 Task: Search one way flight ticket for 3 adults in first from Richmond: Richmond International Airport (byrd Field) to Rockford: Chicago Rockford International Airport(was Northwest Chicagoland Regional Airport At Rockford) on 5-1-2023. Choice of flights is Southwest. Number of bags: 1 carry on bag. Price is upto 100000. Outbound departure time preference is 12:30.
Action: Mouse moved to (217, 346)
Screenshot: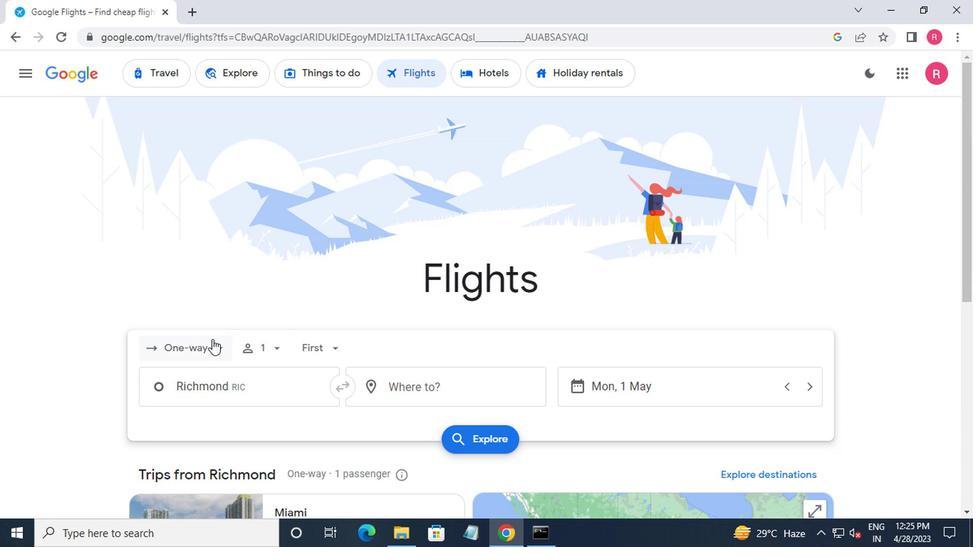 
Action: Mouse pressed left at (217, 346)
Screenshot: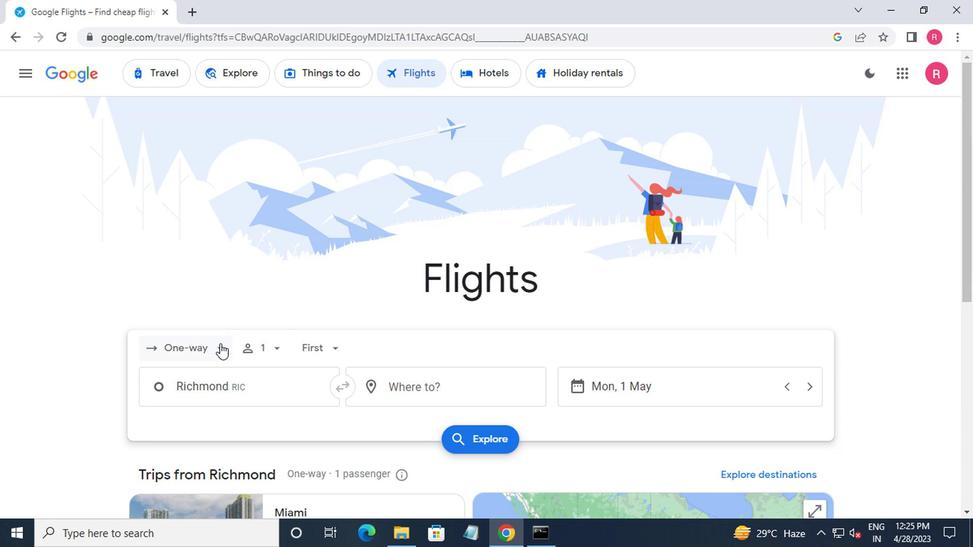 
Action: Mouse moved to (204, 414)
Screenshot: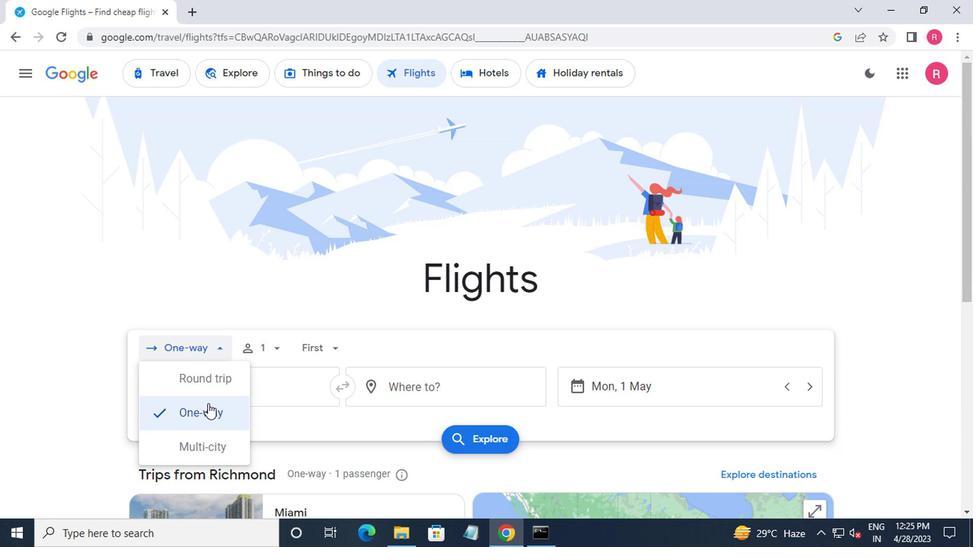 
Action: Mouse pressed left at (204, 414)
Screenshot: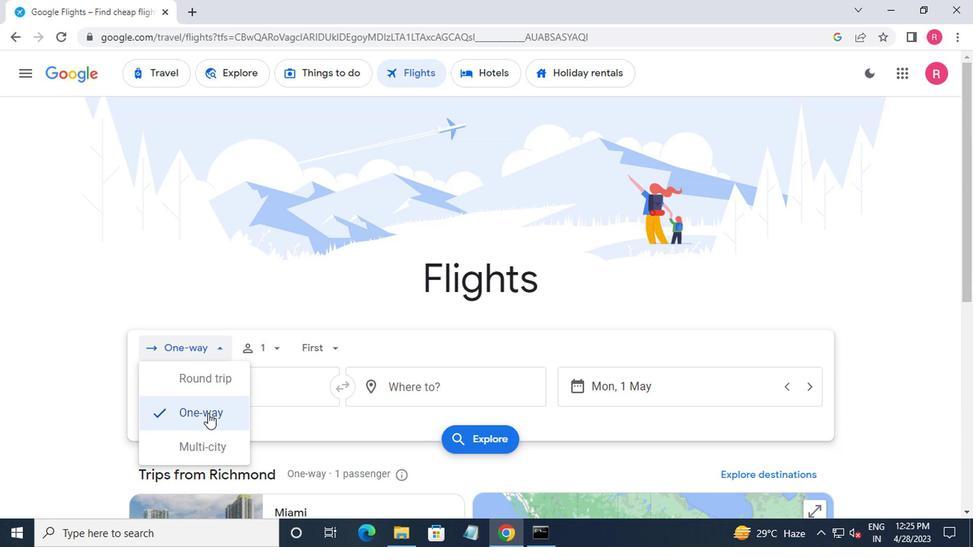 
Action: Mouse moved to (269, 354)
Screenshot: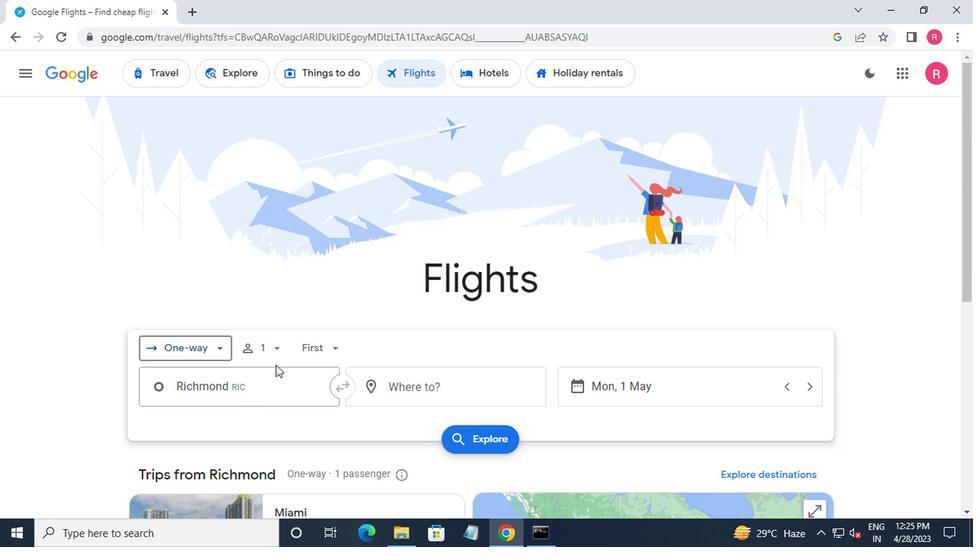 
Action: Mouse pressed left at (269, 354)
Screenshot: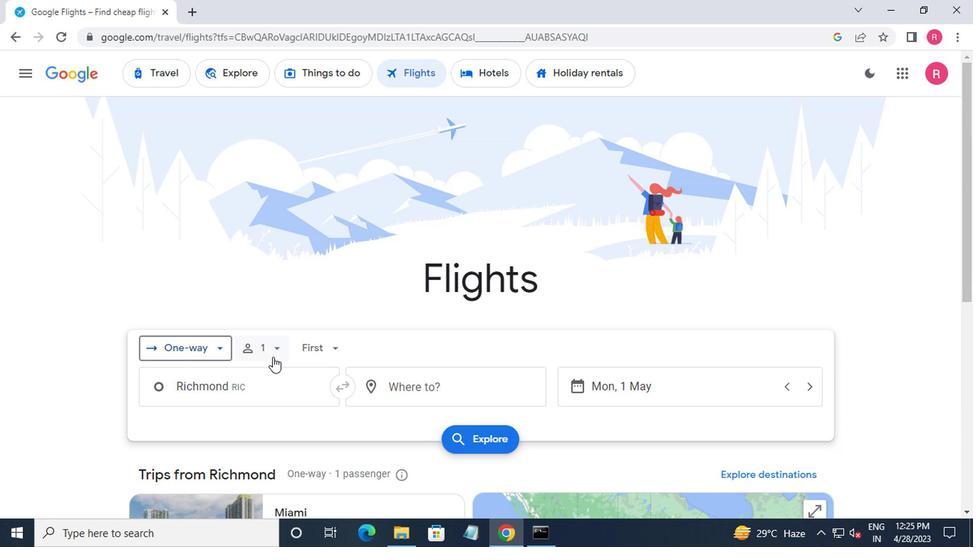 
Action: Mouse moved to (383, 389)
Screenshot: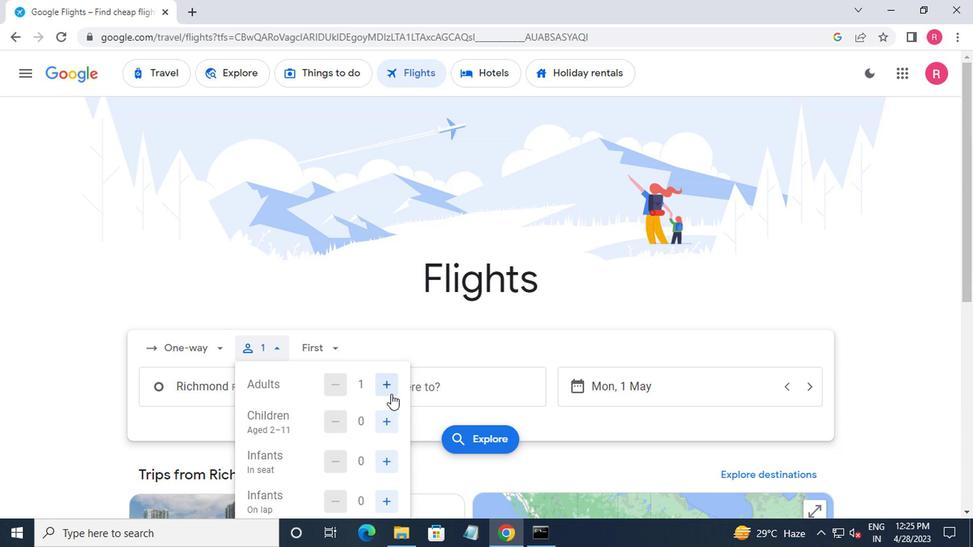 
Action: Mouse pressed left at (383, 389)
Screenshot: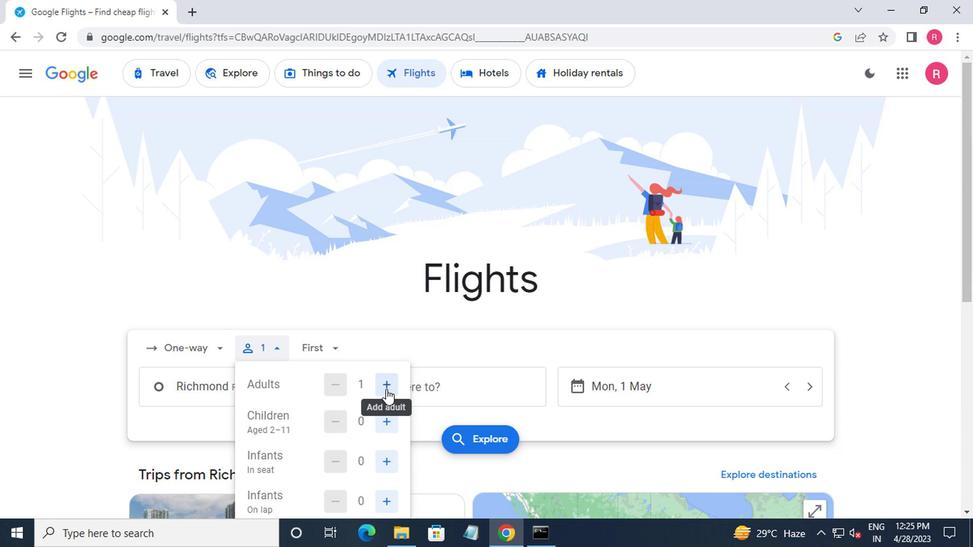 
Action: Mouse pressed left at (383, 389)
Screenshot: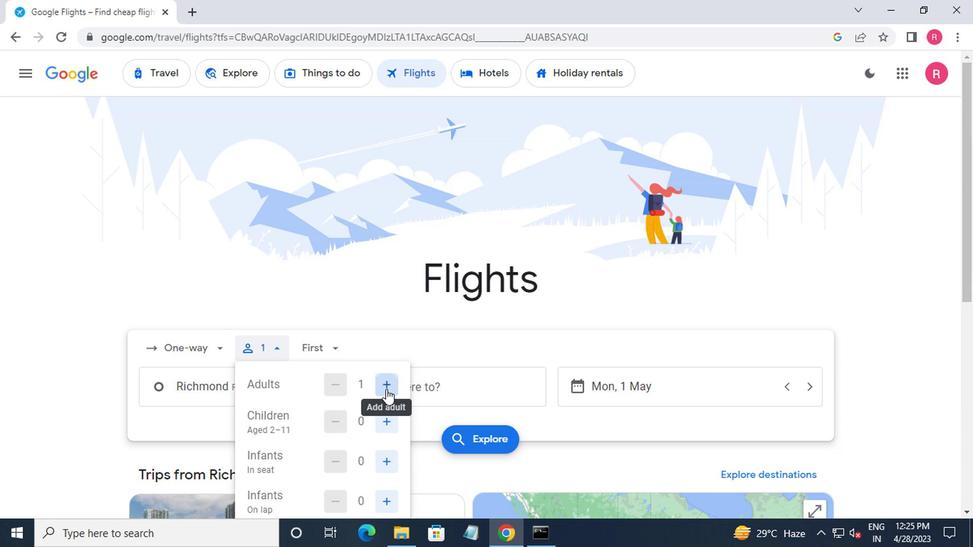 
Action: Mouse pressed left at (383, 389)
Screenshot: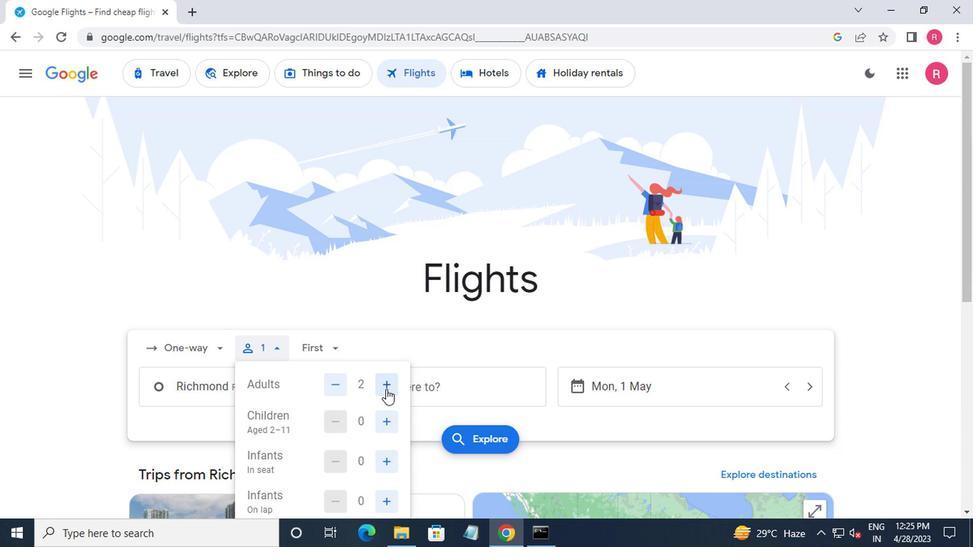 
Action: Mouse pressed left at (383, 389)
Screenshot: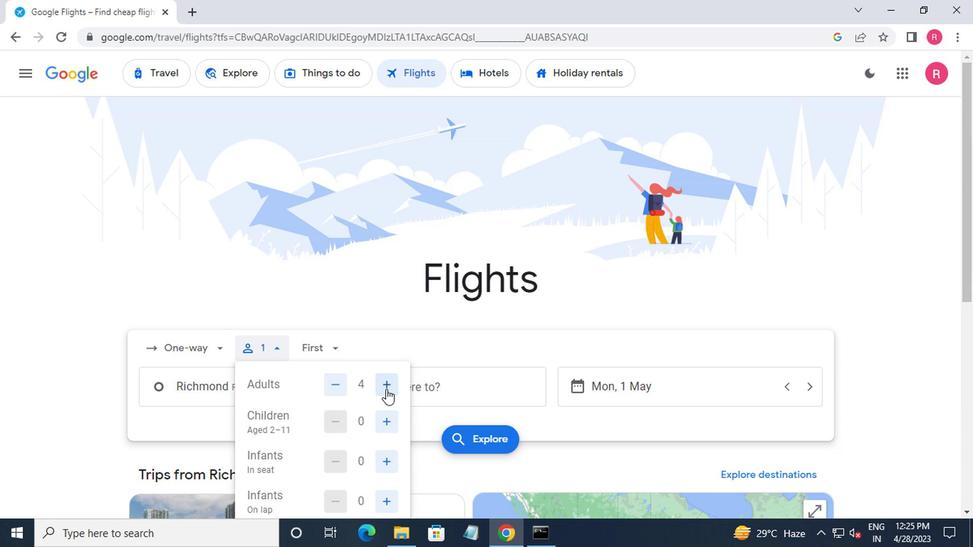 
Action: Mouse moved to (389, 430)
Screenshot: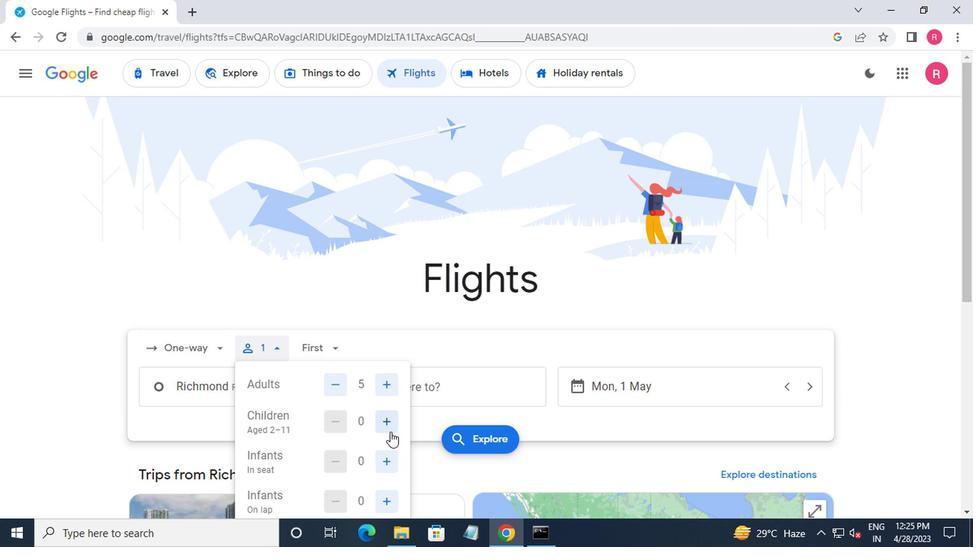
Action: Mouse pressed left at (389, 430)
Screenshot: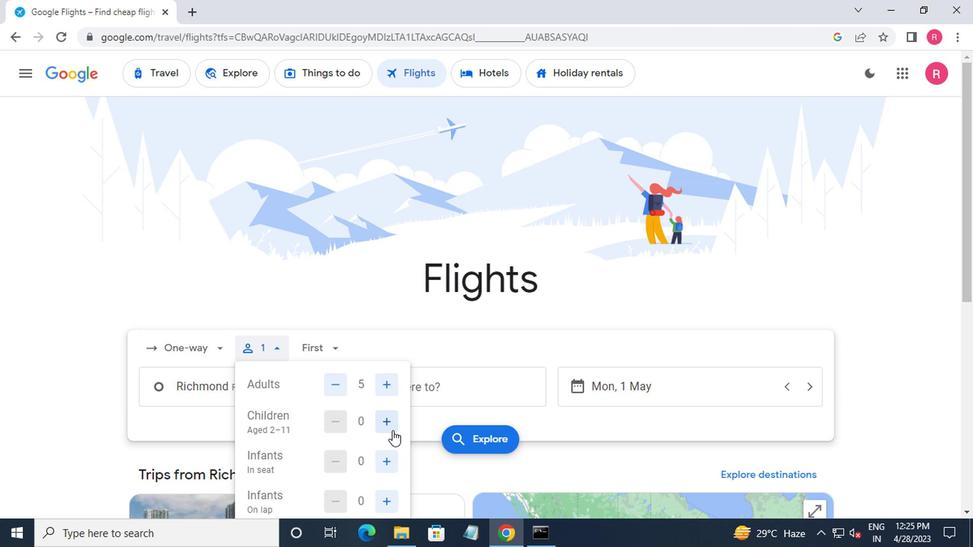 
Action: Mouse pressed left at (389, 430)
Screenshot: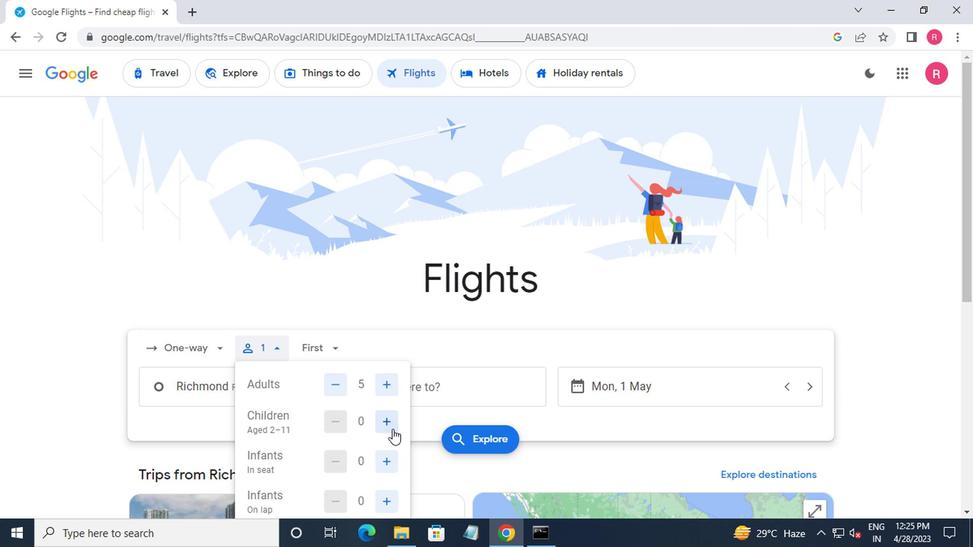 
Action: Mouse moved to (375, 466)
Screenshot: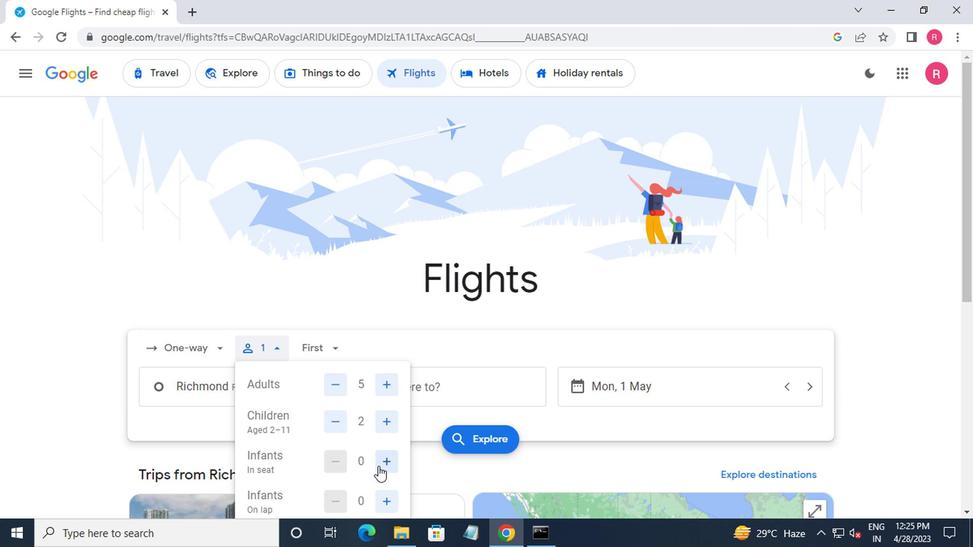 
Action: Mouse pressed left at (375, 466)
Screenshot: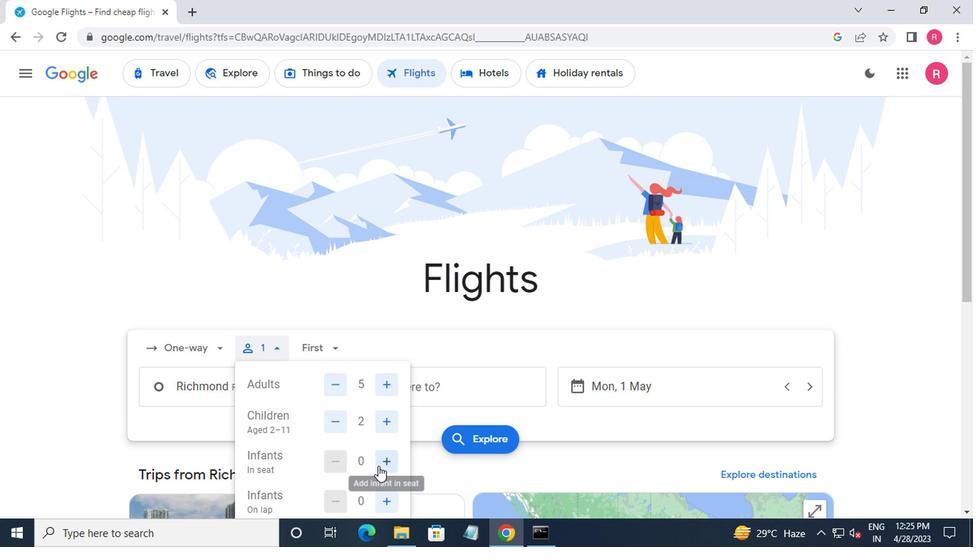 
Action: Mouse moved to (379, 495)
Screenshot: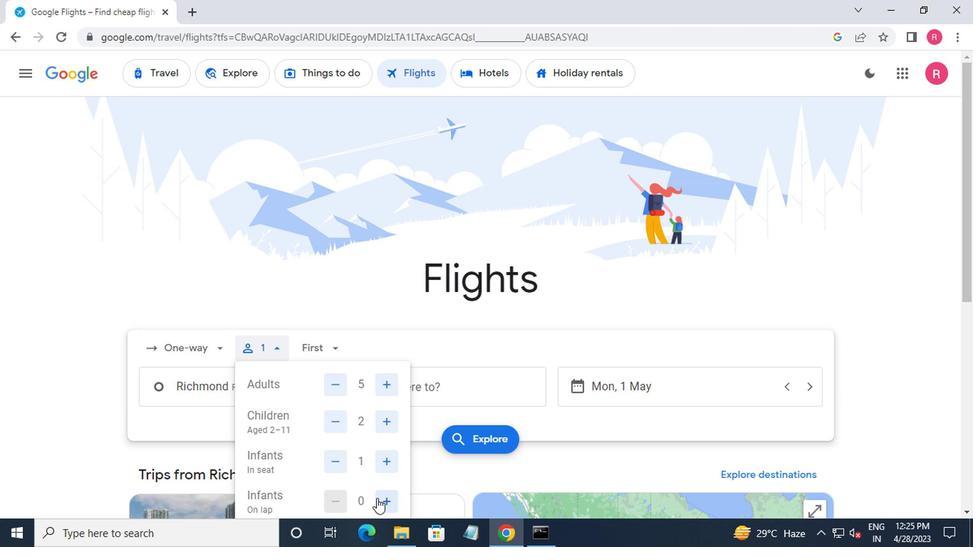 
Action: Mouse pressed left at (379, 495)
Screenshot: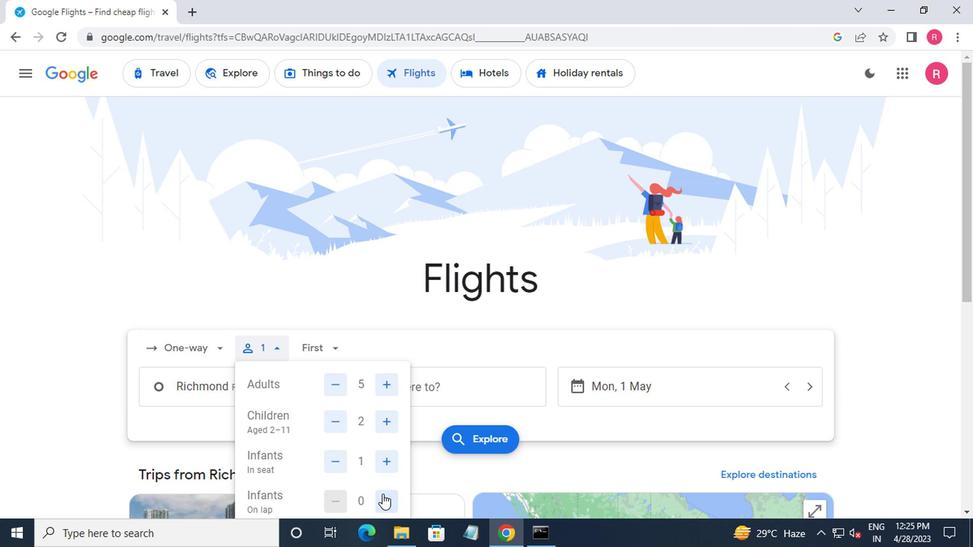 
Action: Mouse moved to (316, 349)
Screenshot: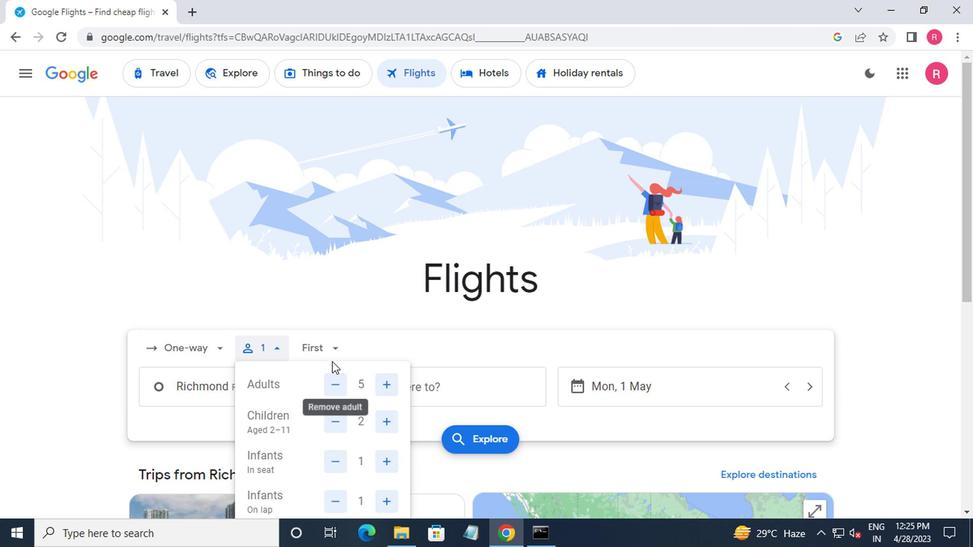 
Action: Mouse pressed left at (316, 349)
Screenshot: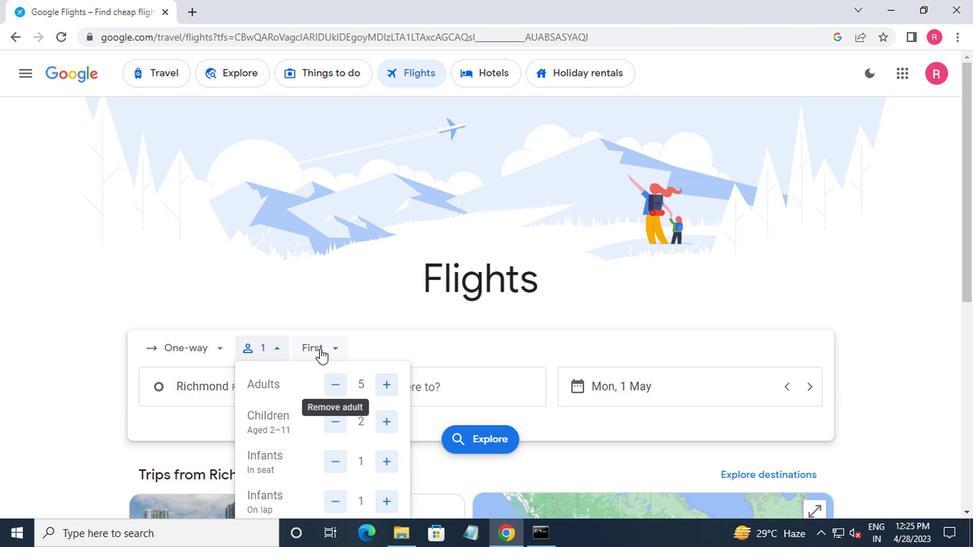 
Action: Mouse moved to (341, 386)
Screenshot: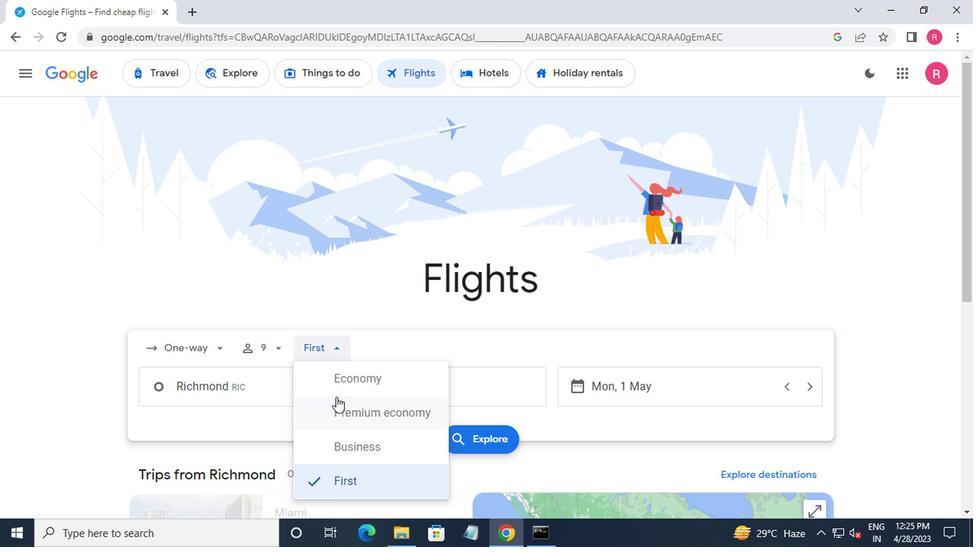 
Action: Mouse pressed left at (341, 386)
Screenshot: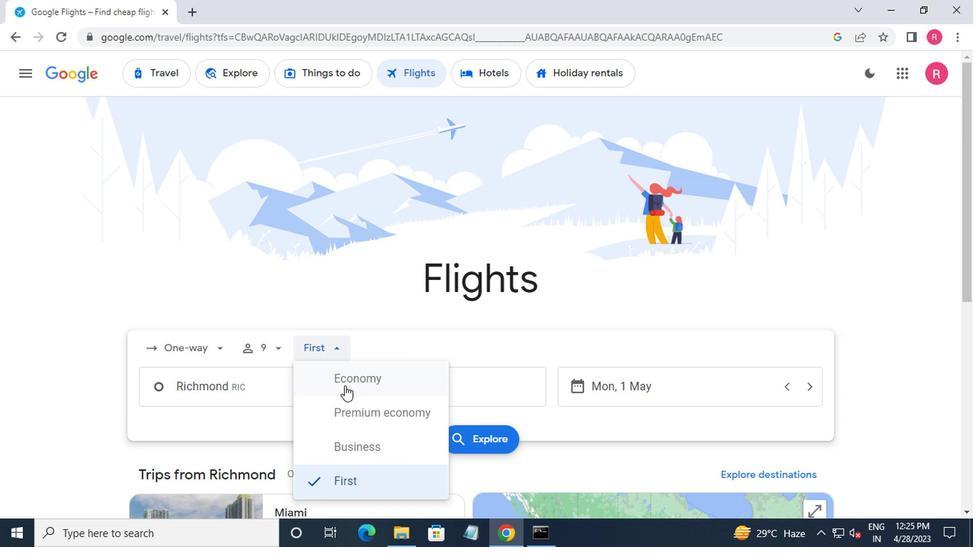 
Action: Mouse moved to (287, 393)
Screenshot: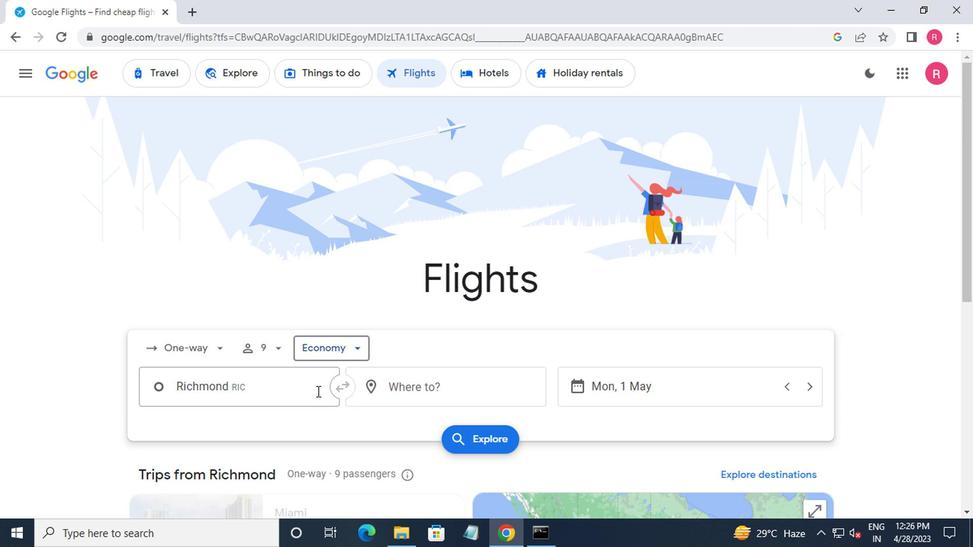 
Action: Mouse pressed left at (287, 393)
Screenshot: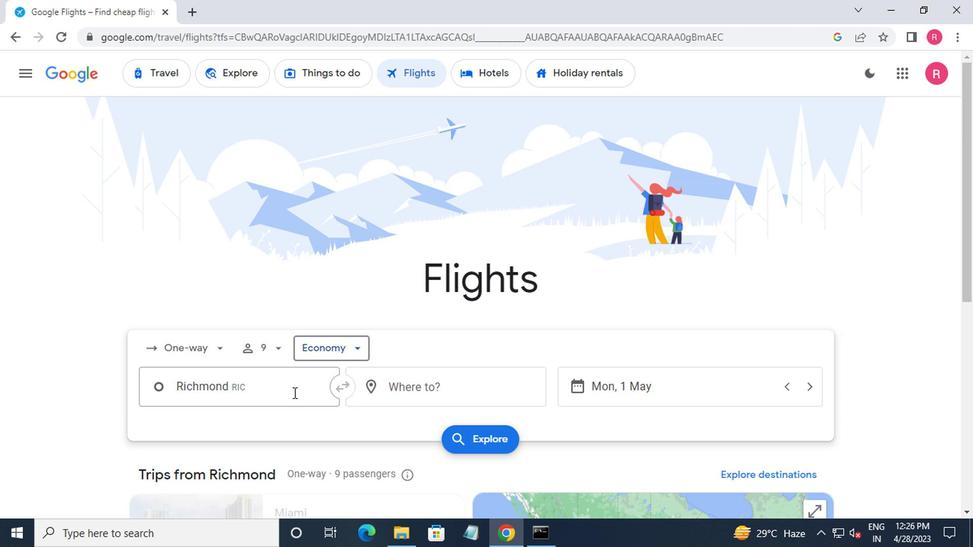 
Action: Mouse moved to (297, 451)
Screenshot: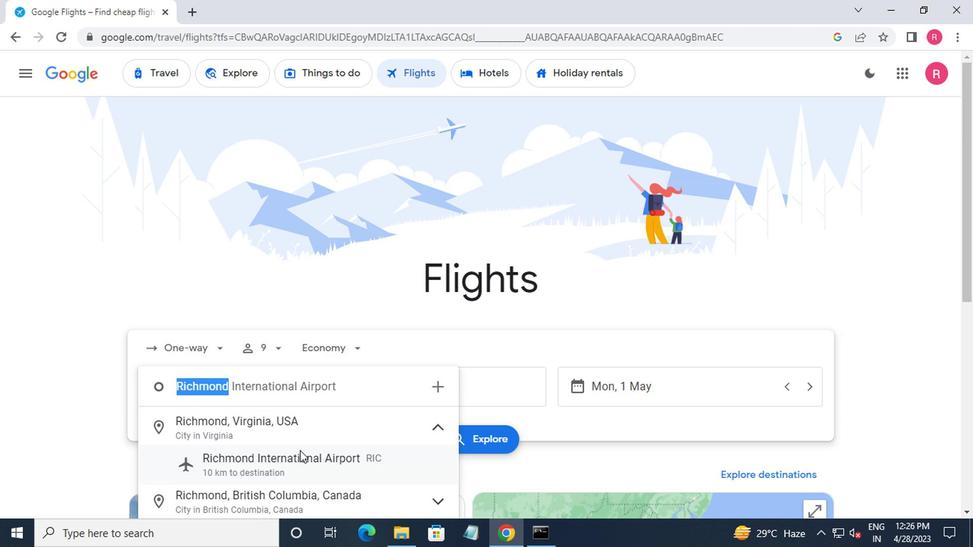
Action: Mouse pressed left at (297, 451)
Screenshot: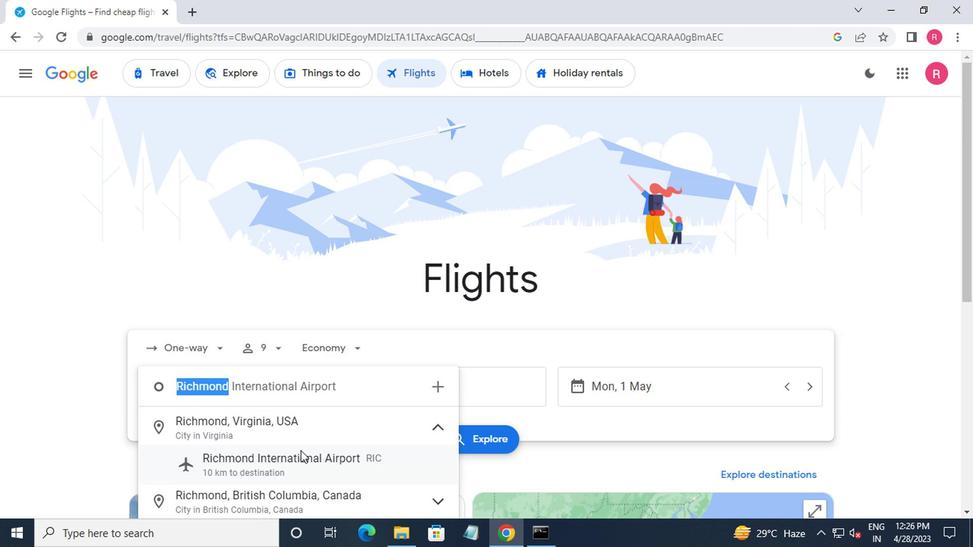 
Action: Mouse moved to (383, 396)
Screenshot: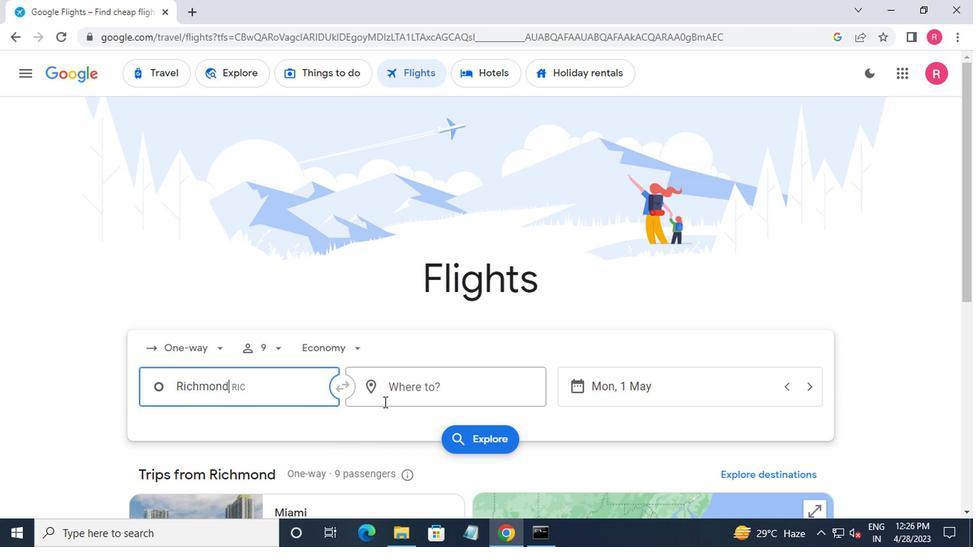 
Action: Mouse pressed left at (383, 396)
Screenshot: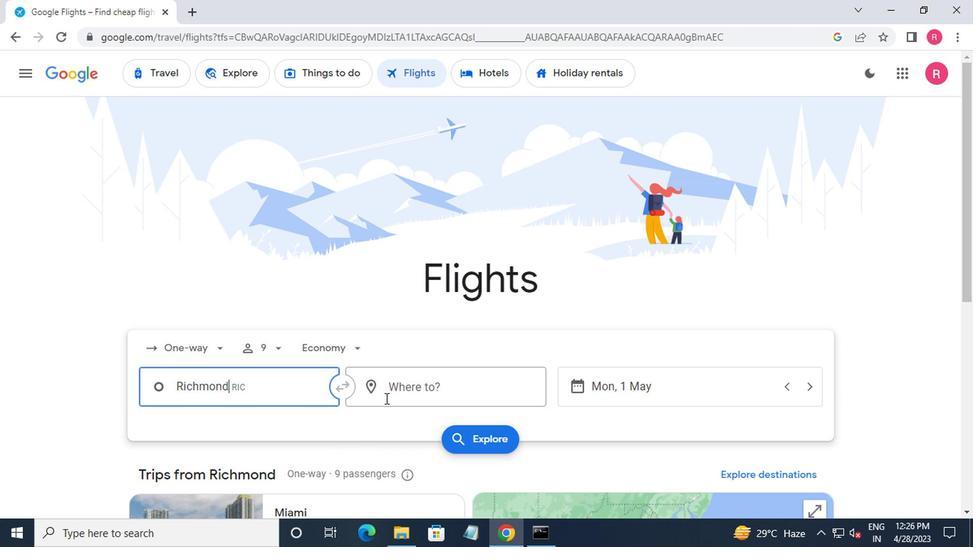 
Action: Mouse moved to (406, 447)
Screenshot: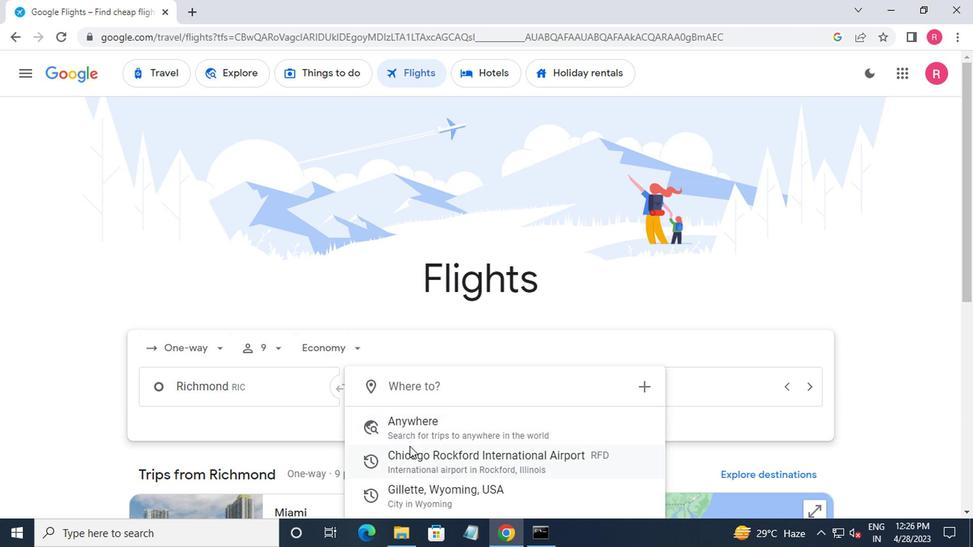 
Action: Mouse scrolled (406, 446) with delta (0, 0)
Screenshot: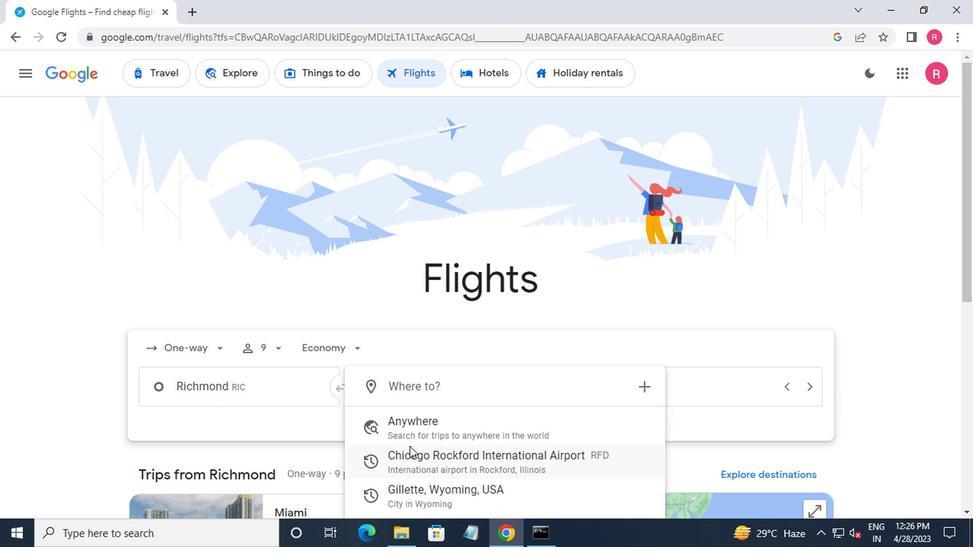 
Action: Mouse scrolled (406, 446) with delta (0, 0)
Screenshot: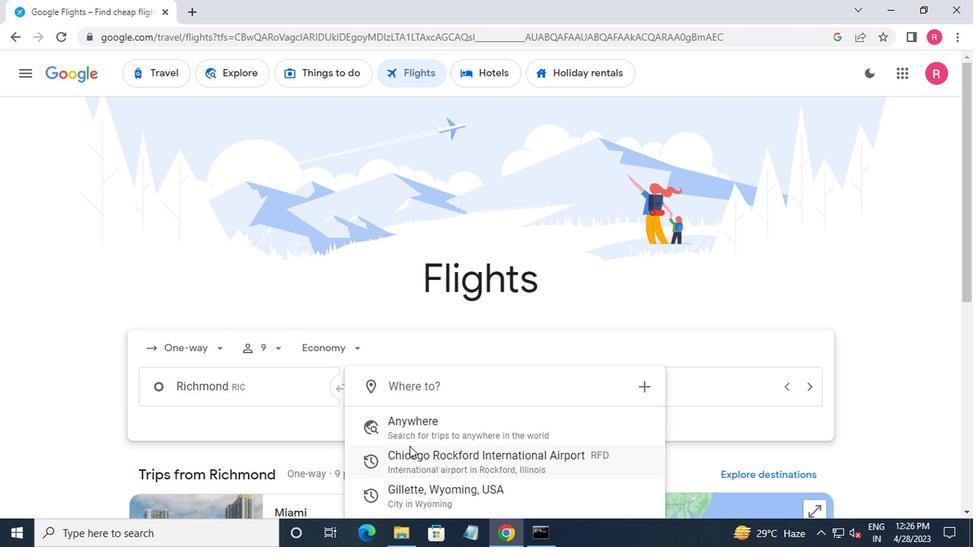 
Action: Mouse moved to (412, 397)
Screenshot: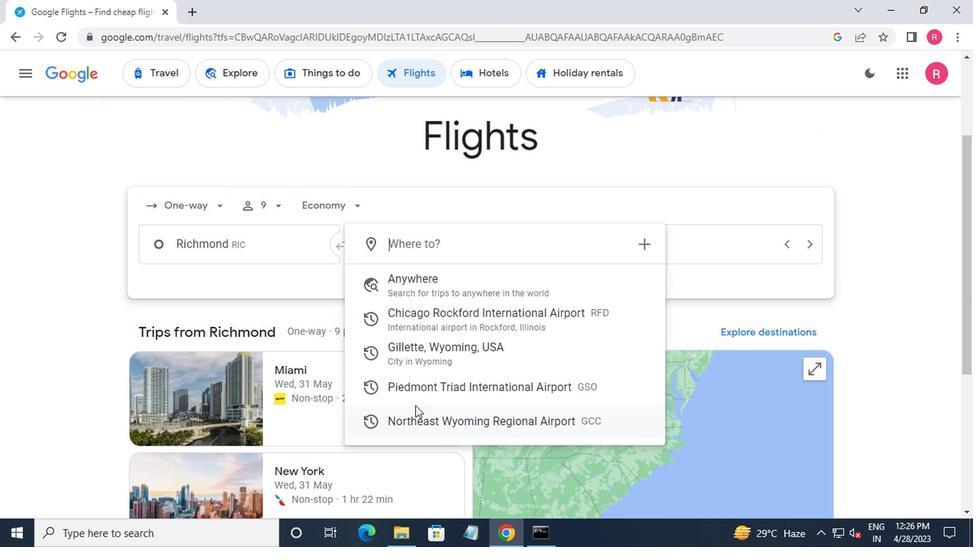 
Action: Mouse pressed left at (412, 397)
Screenshot: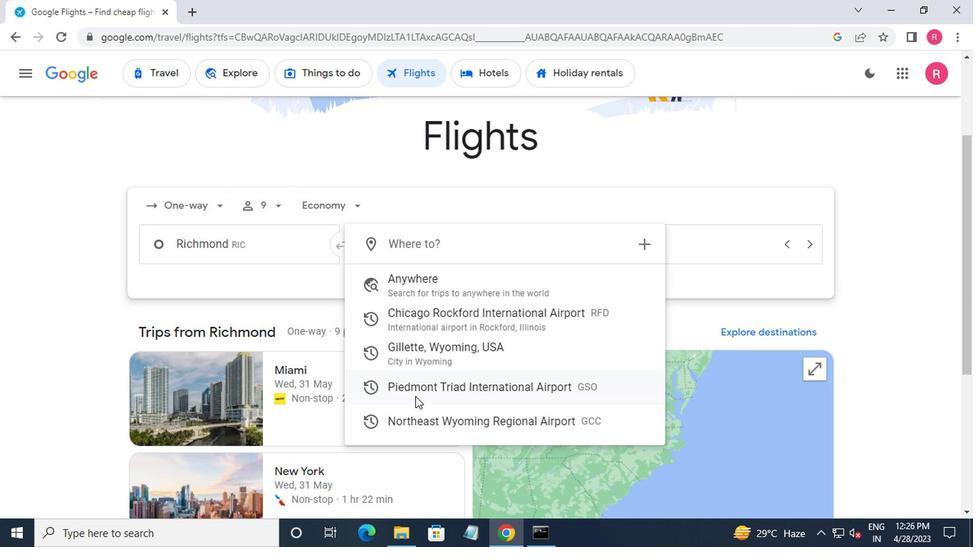 
Action: Mouse moved to (662, 250)
Screenshot: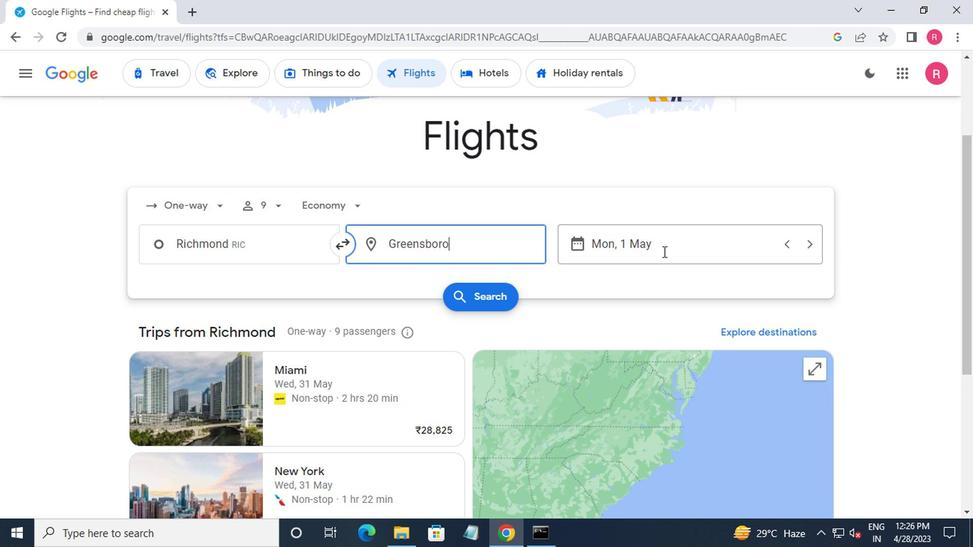 
Action: Mouse pressed left at (662, 250)
Screenshot: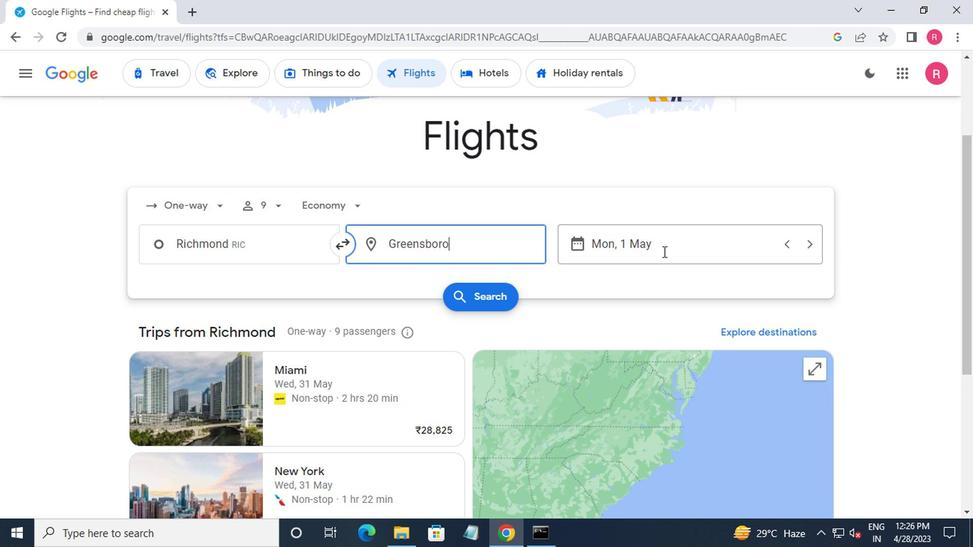
Action: Mouse moved to (628, 259)
Screenshot: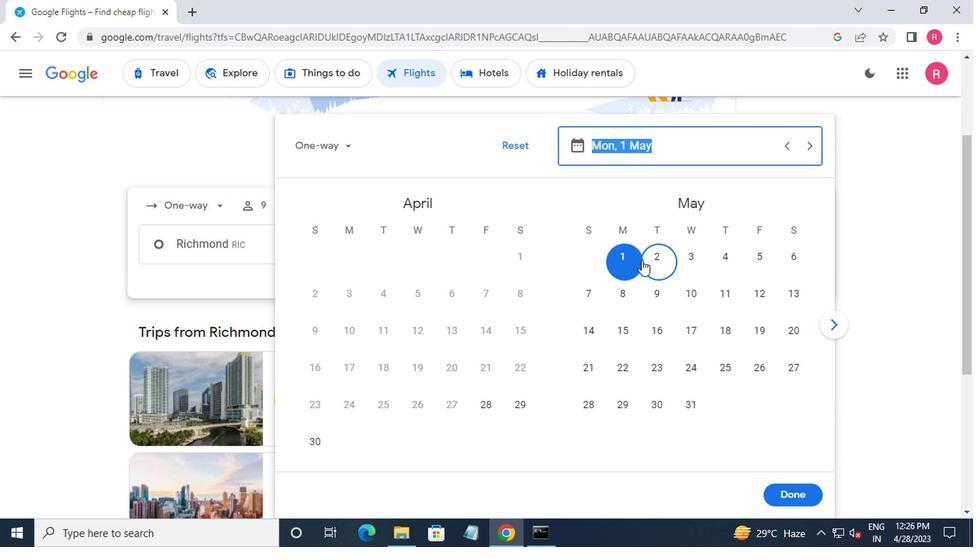 
Action: Mouse pressed left at (628, 259)
Screenshot: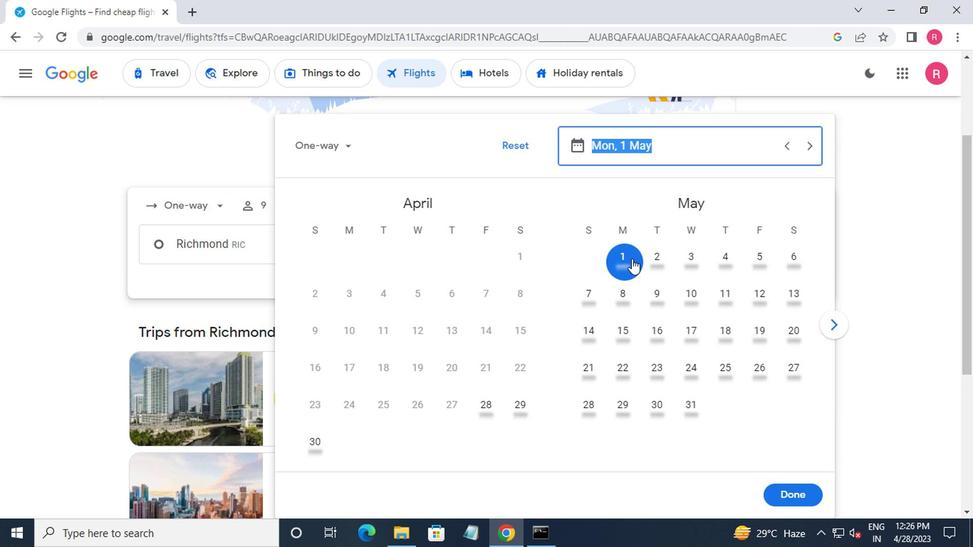 
Action: Mouse moved to (791, 490)
Screenshot: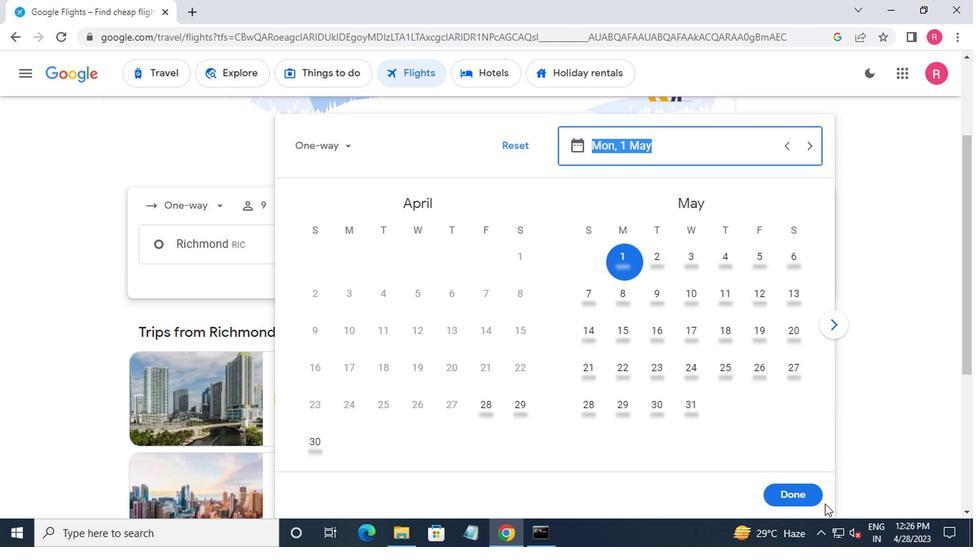 
Action: Mouse pressed left at (791, 490)
Screenshot: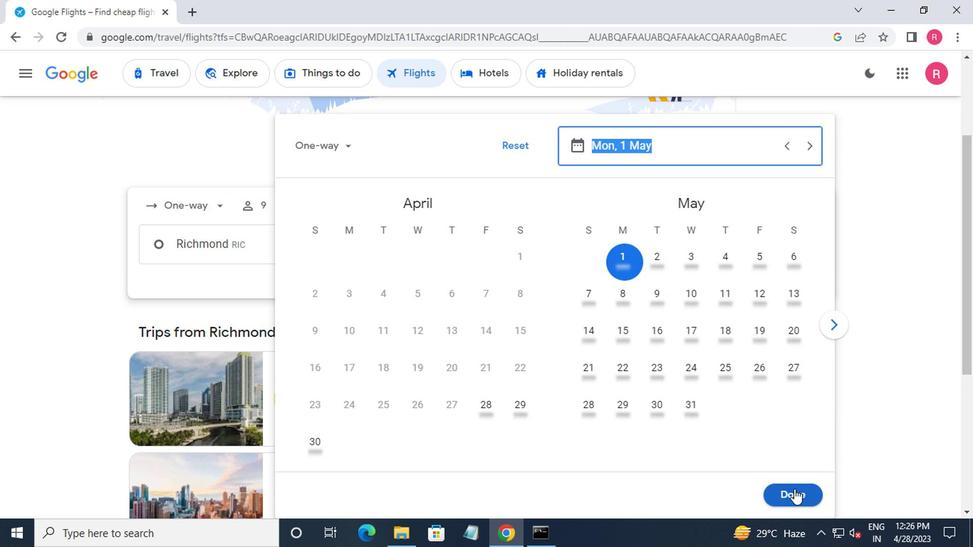 
Action: Mouse moved to (753, 492)
Screenshot: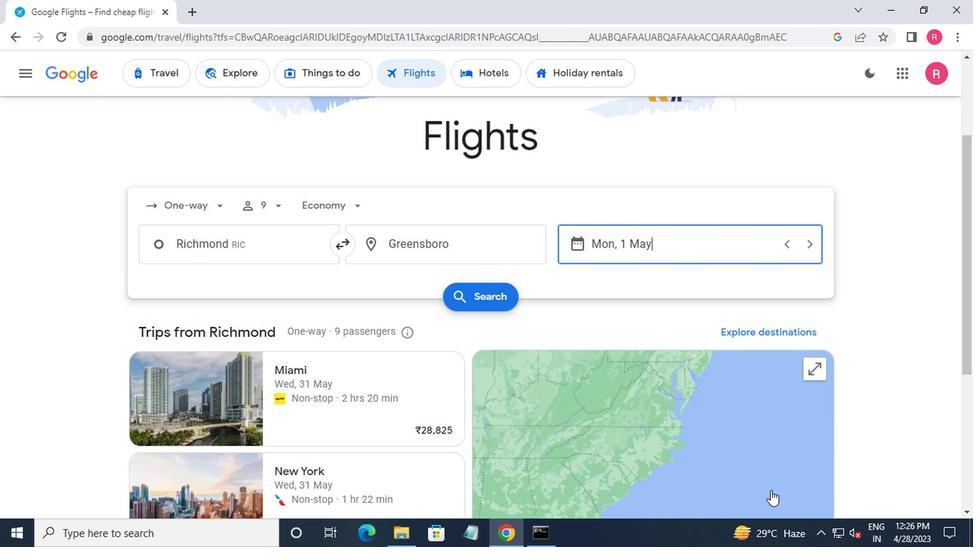 
Action: Mouse scrolled (753, 492) with delta (0, 0)
Screenshot: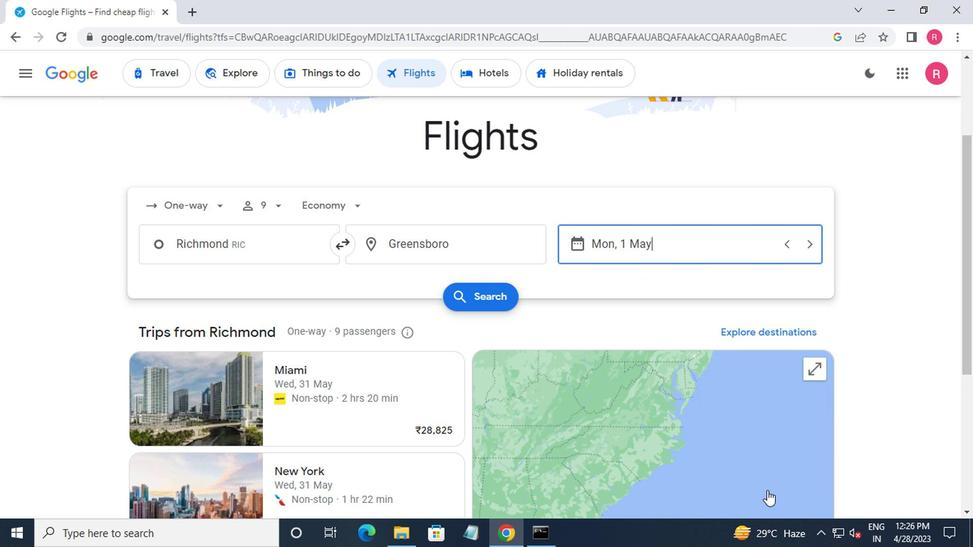 
Action: Mouse moved to (478, 238)
Screenshot: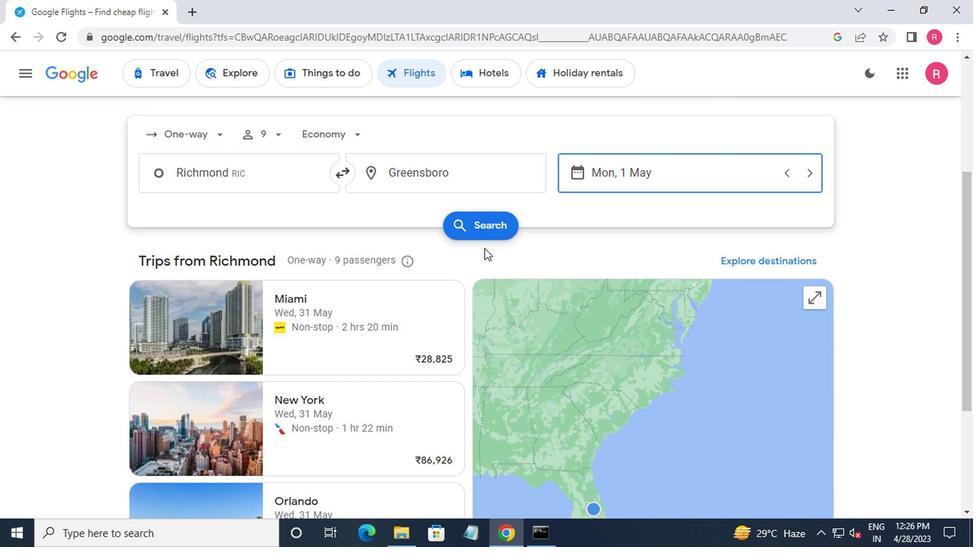 
Action: Mouse pressed left at (478, 238)
Screenshot: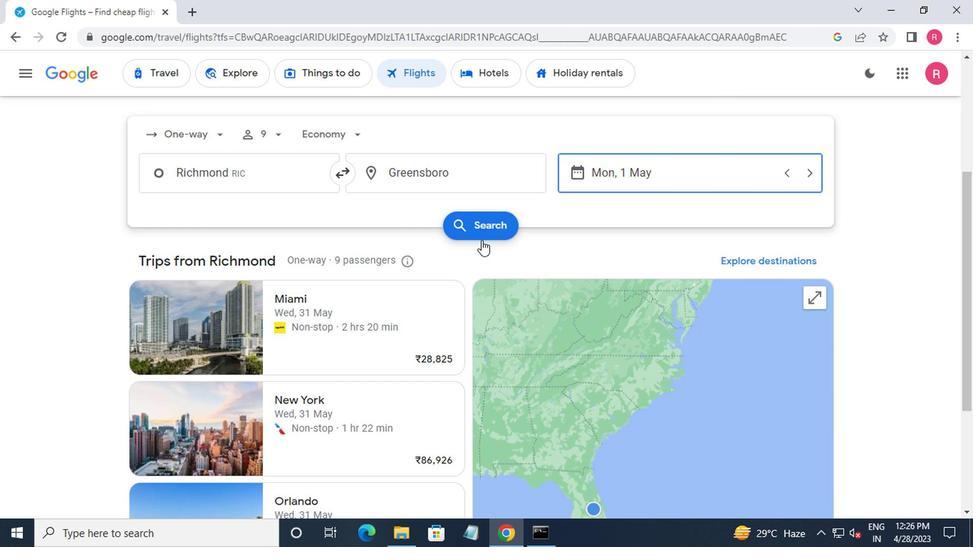 
Action: Mouse moved to (165, 208)
Screenshot: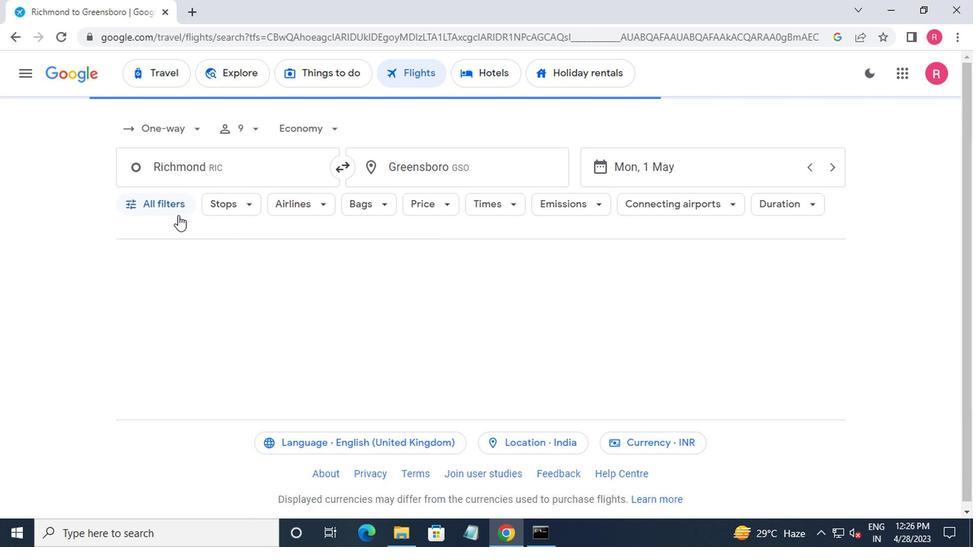 
Action: Mouse pressed left at (165, 208)
Screenshot: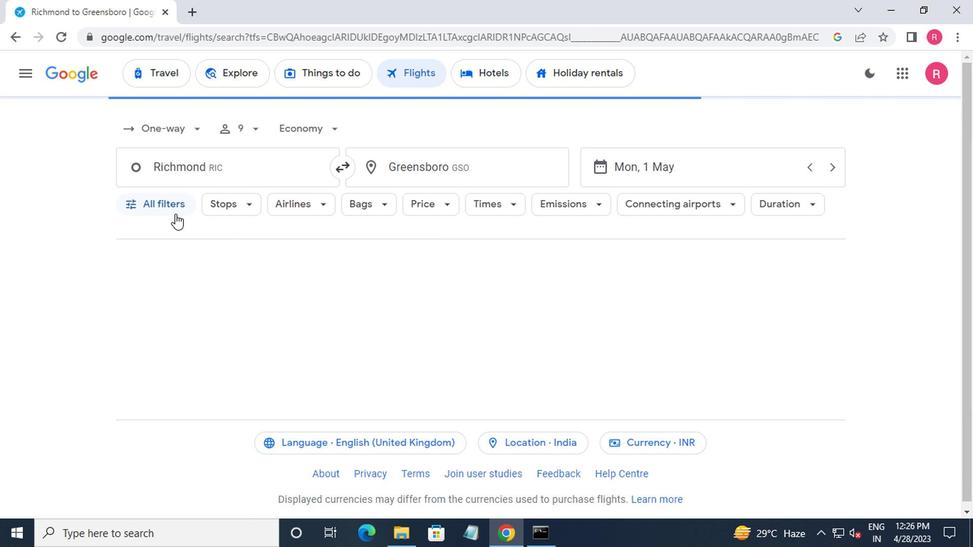 
Action: Mouse moved to (200, 367)
Screenshot: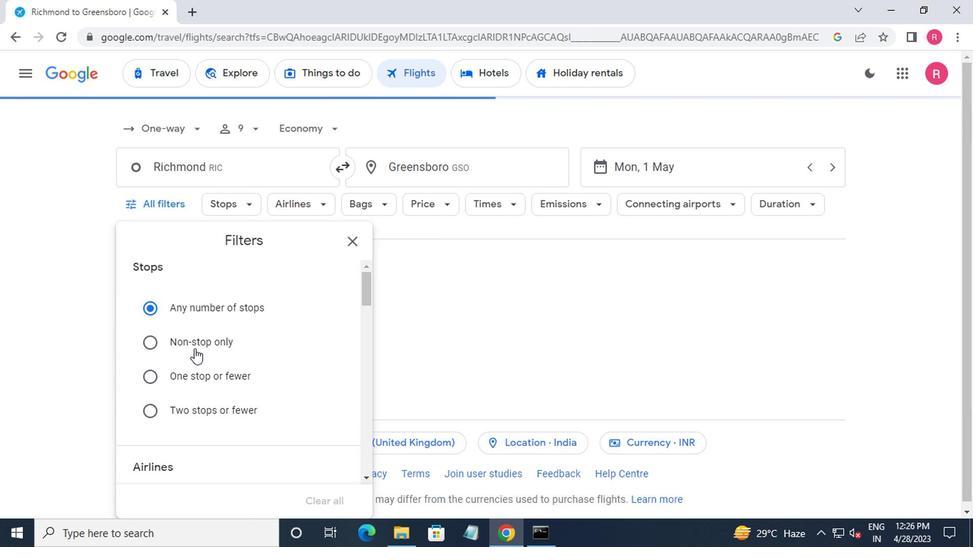 
Action: Mouse scrolled (200, 366) with delta (0, 0)
Screenshot: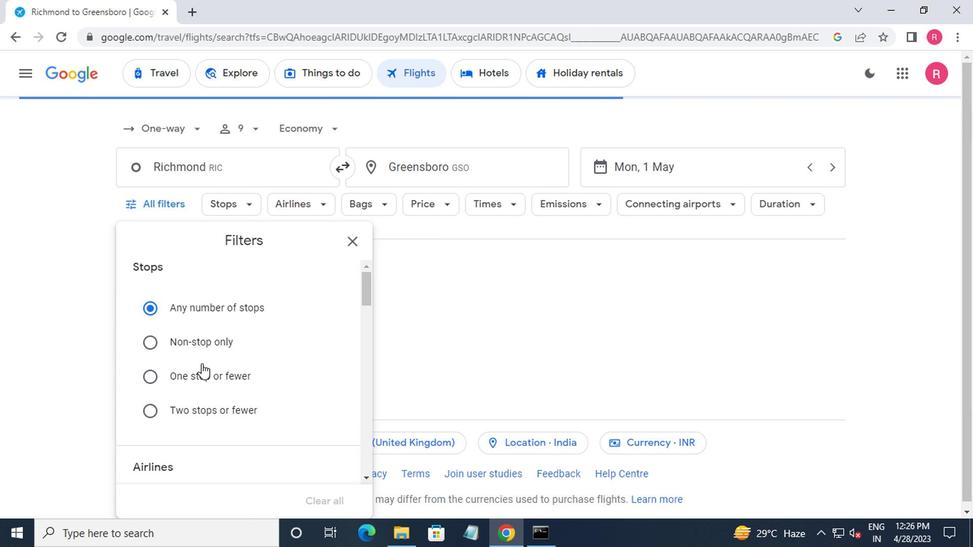 
Action: Mouse scrolled (200, 366) with delta (0, 0)
Screenshot: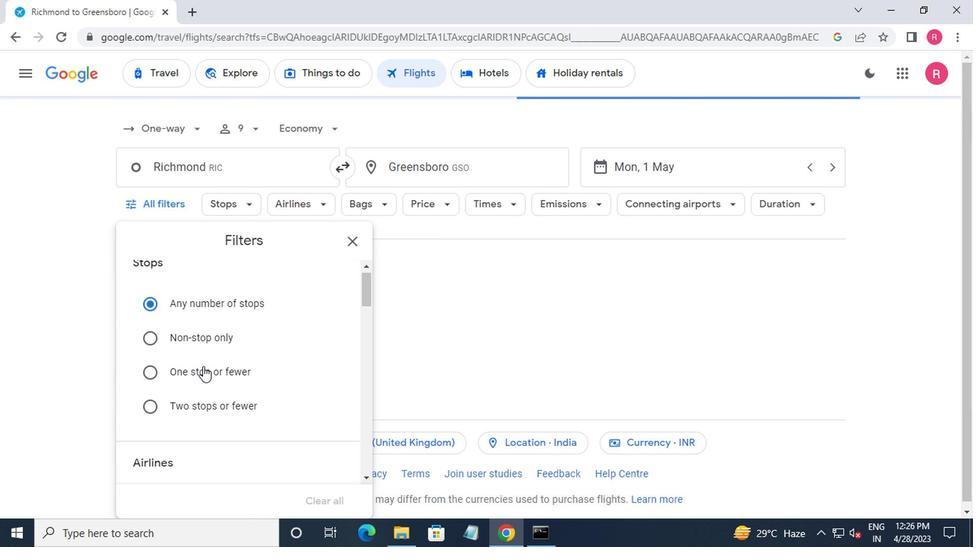
Action: Mouse scrolled (200, 366) with delta (0, 0)
Screenshot: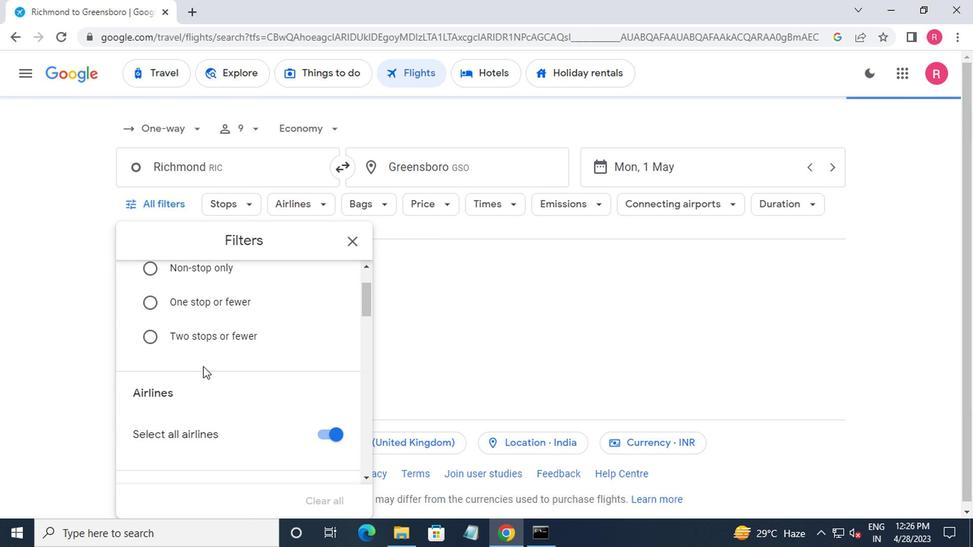 
Action: Mouse scrolled (200, 366) with delta (0, 0)
Screenshot: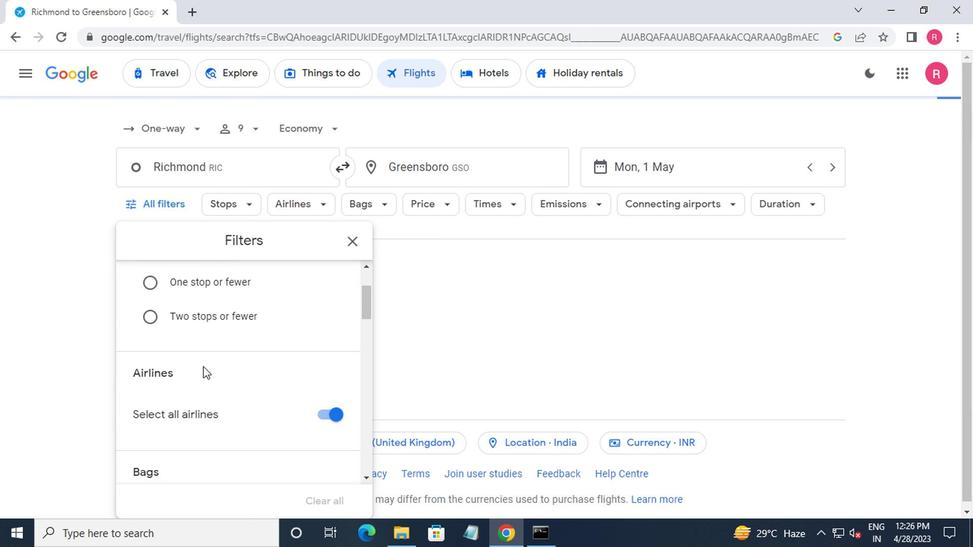 
Action: Mouse moved to (207, 358)
Screenshot: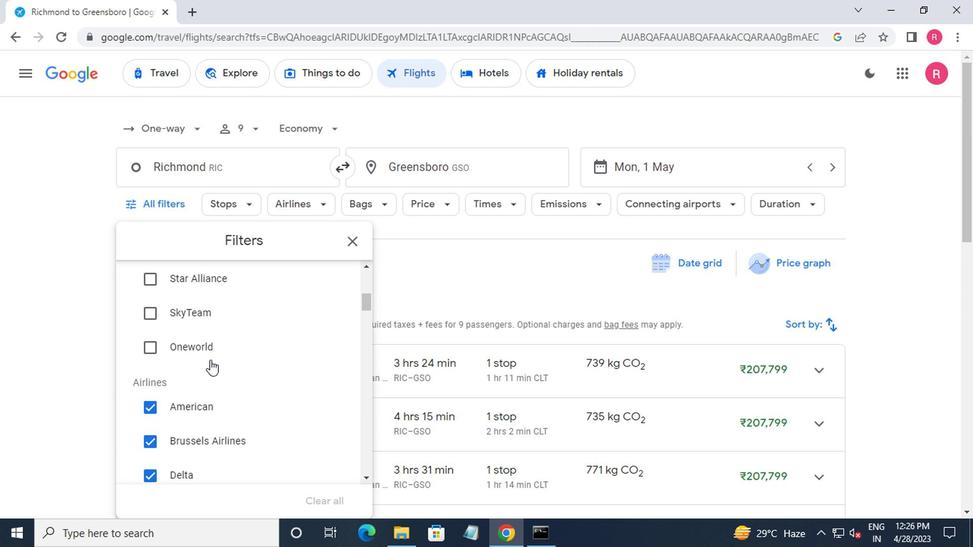 
Action: Mouse scrolled (207, 357) with delta (0, -1)
Screenshot: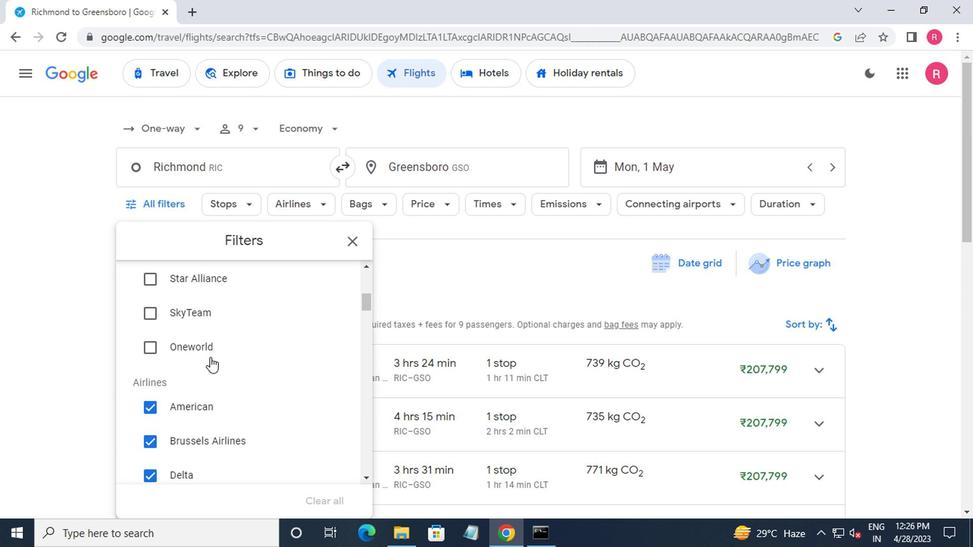 
Action: Mouse scrolled (207, 357) with delta (0, -1)
Screenshot: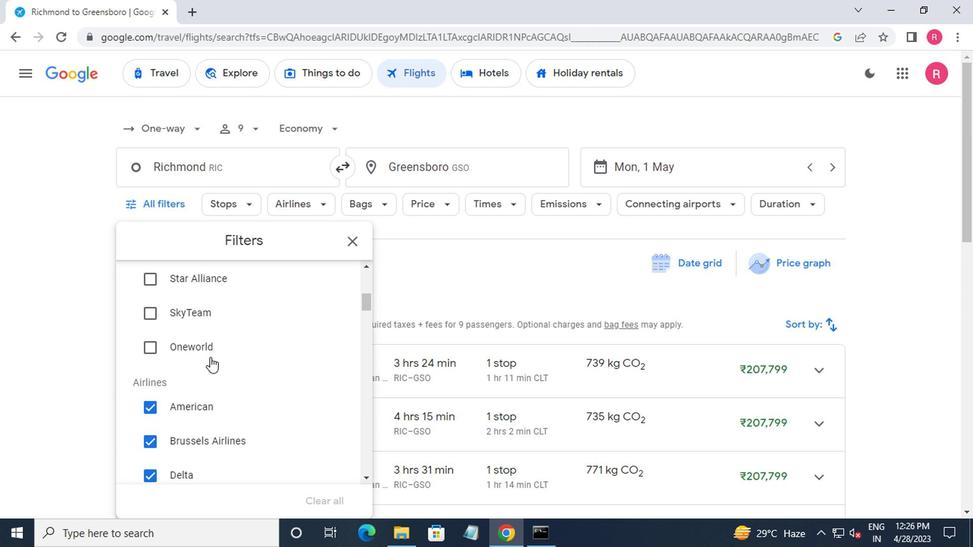 
Action: Mouse moved to (207, 357)
Screenshot: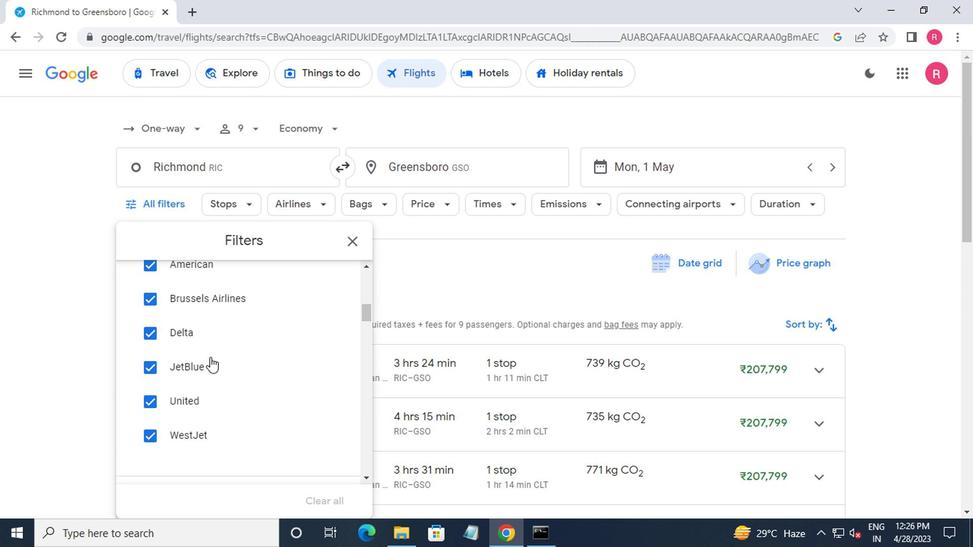 
Action: Mouse scrolled (207, 356) with delta (0, 0)
Screenshot: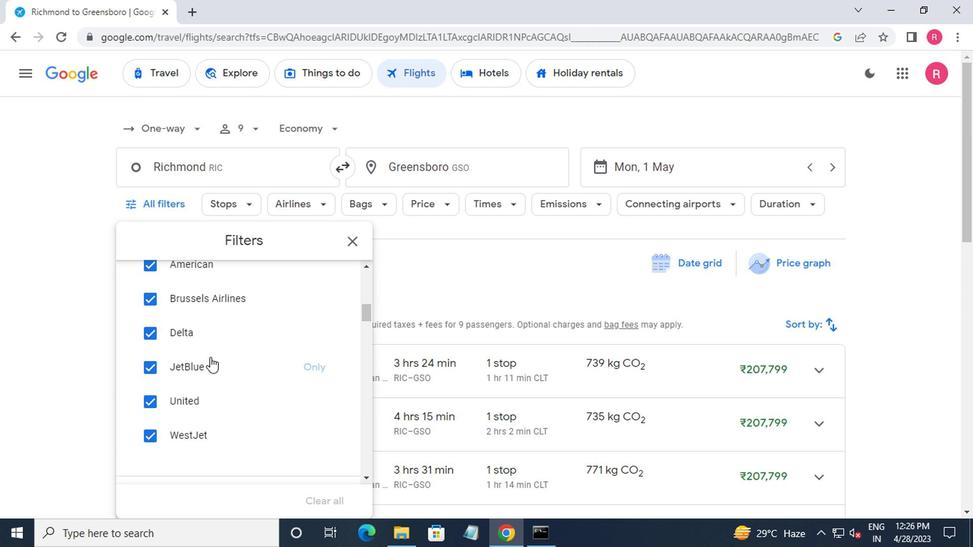 
Action: Mouse scrolled (207, 358) with delta (0, 1)
Screenshot: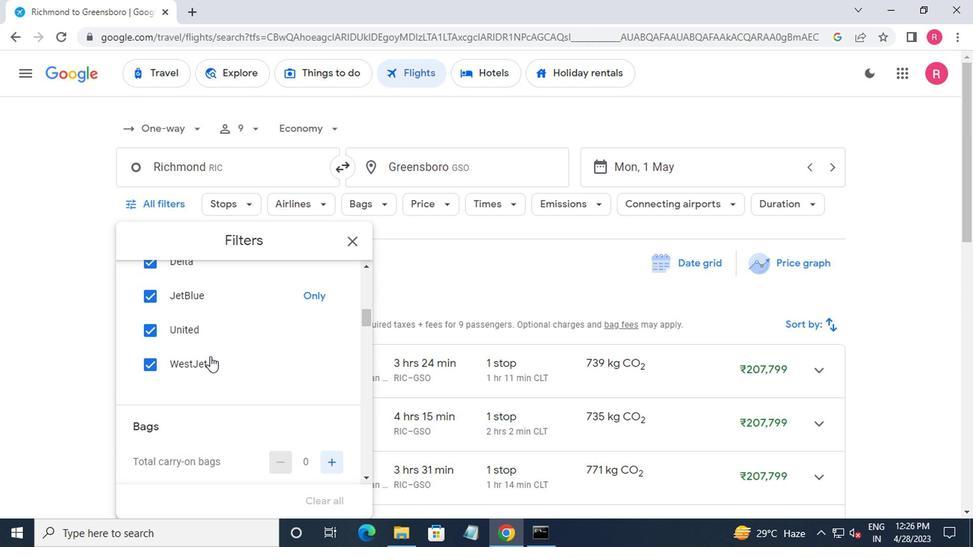 
Action: Mouse moved to (207, 357)
Screenshot: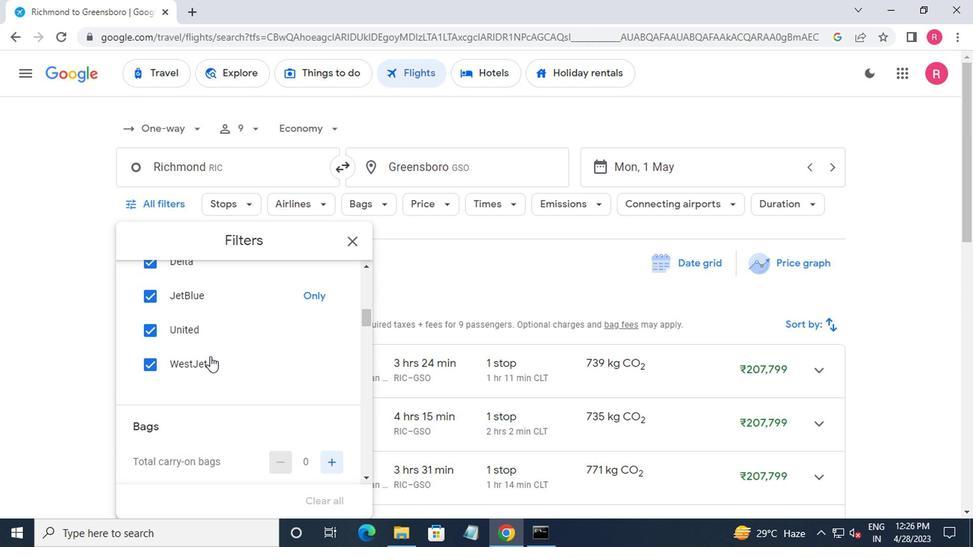 
Action: Mouse scrolled (207, 358) with delta (0, 1)
Screenshot: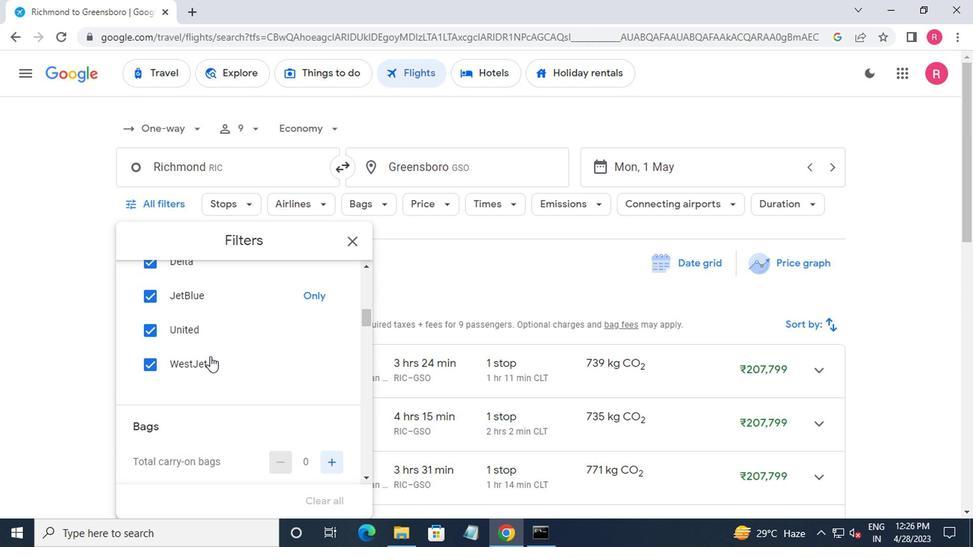 
Action: Mouse moved to (207, 356)
Screenshot: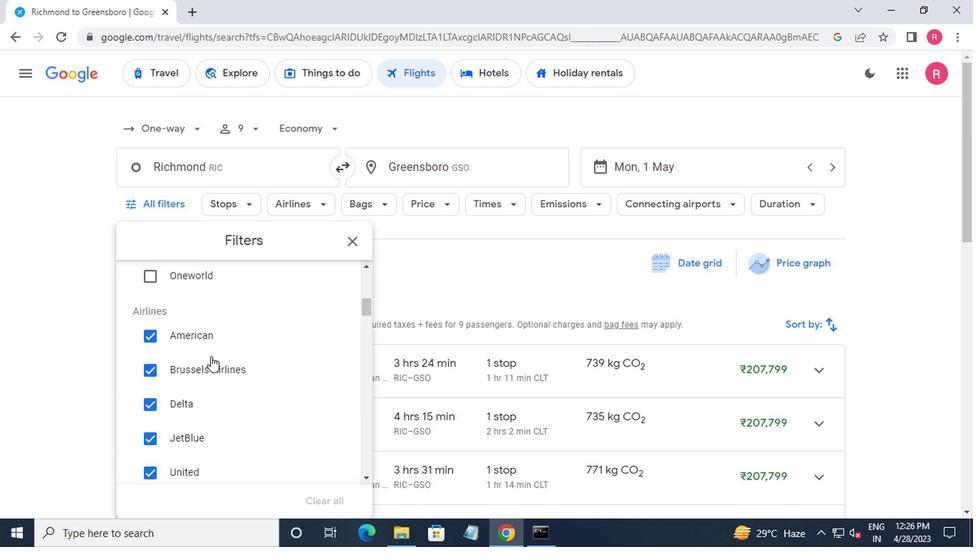 
Action: Mouse scrolled (207, 356) with delta (0, 0)
Screenshot: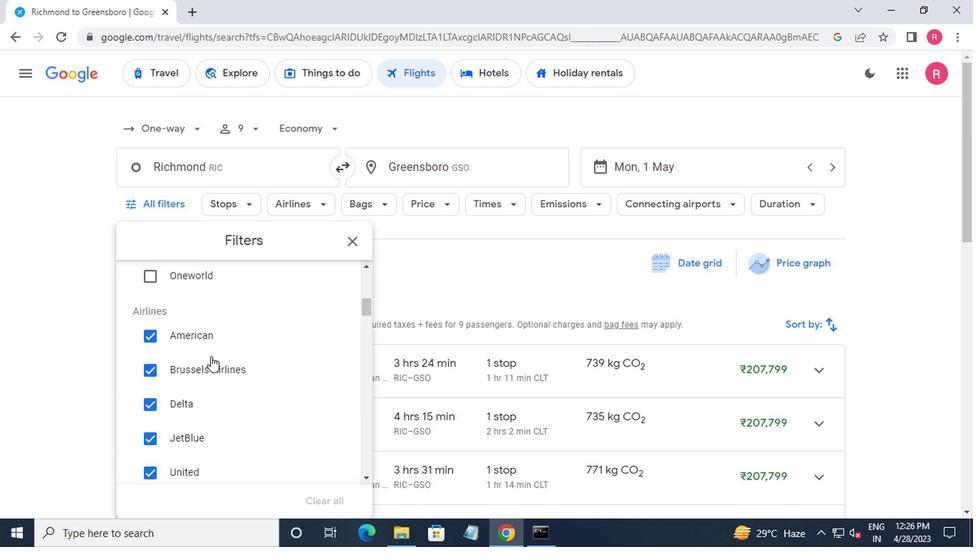 
Action: Mouse moved to (208, 354)
Screenshot: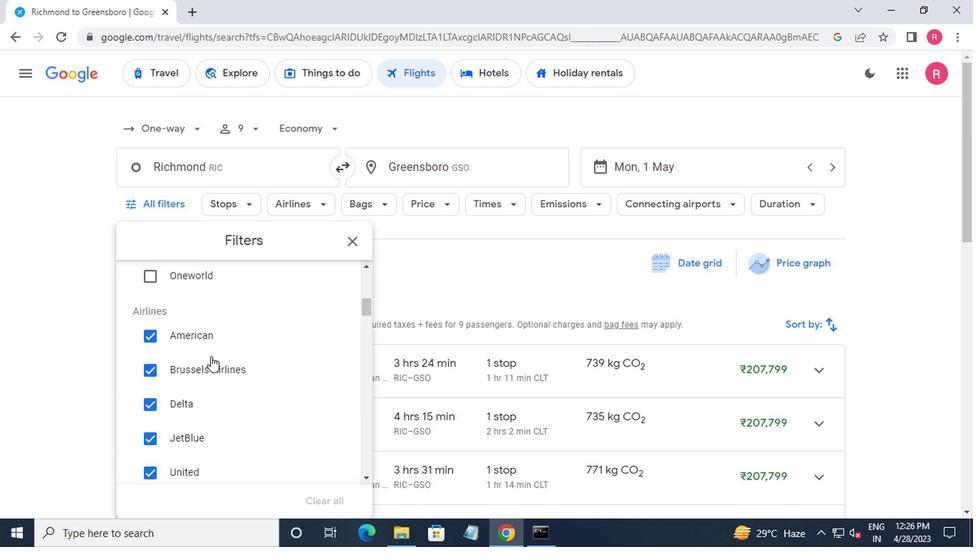 
Action: Mouse scrolled (208, 356) with delta (0, 1)
Screenshot: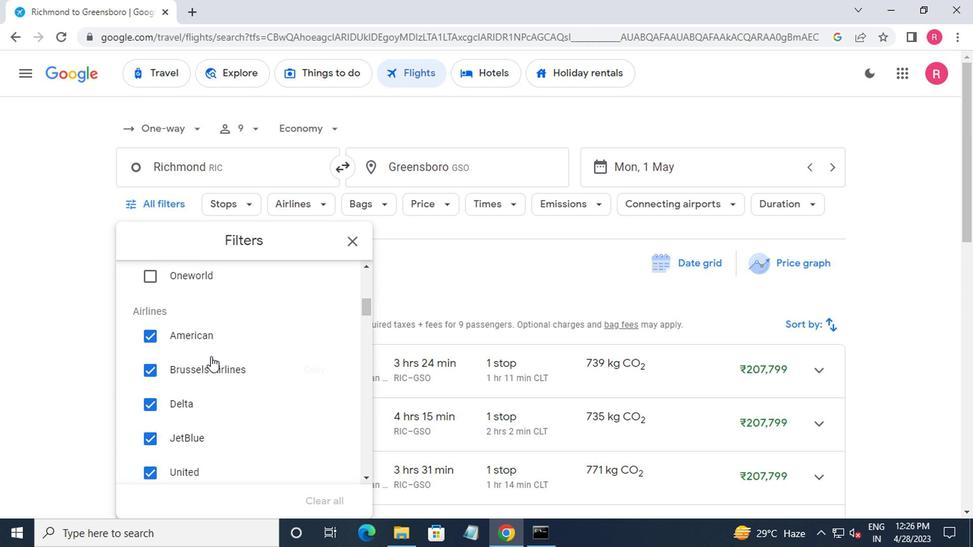 
Action: Mouse moved to (328, 295)
Screenshot: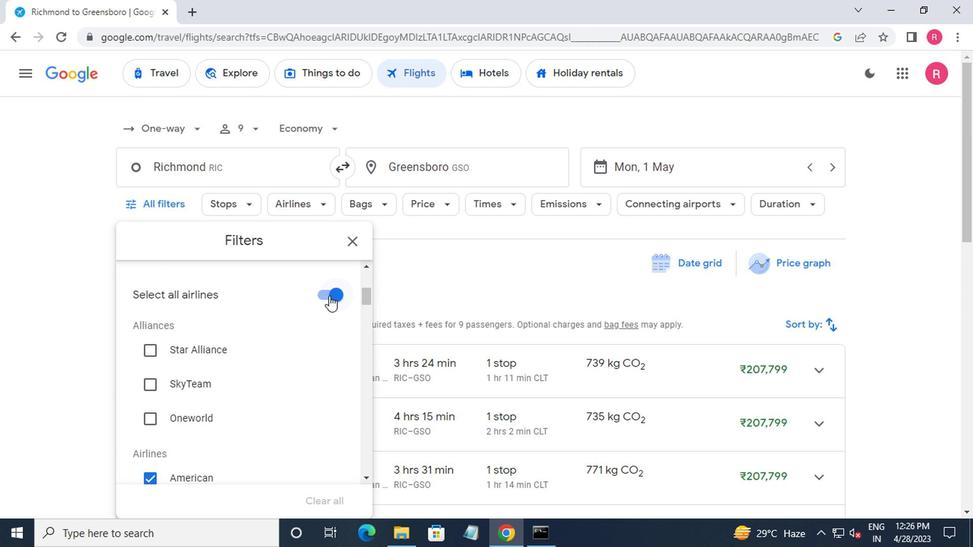 
Action: Mouse pressed left at (328, 295)
Screenshot: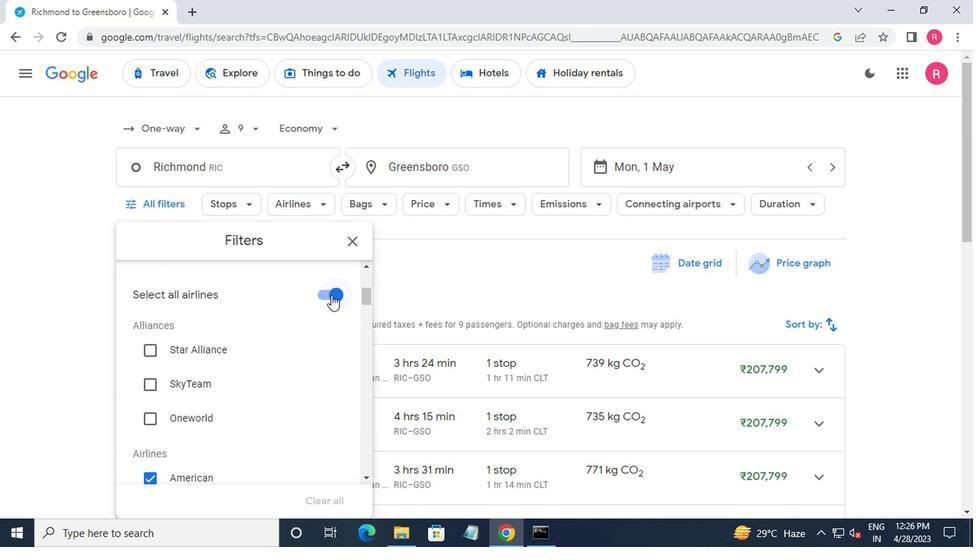 
Action: Mouse moved to (327, 298)
Screenshot: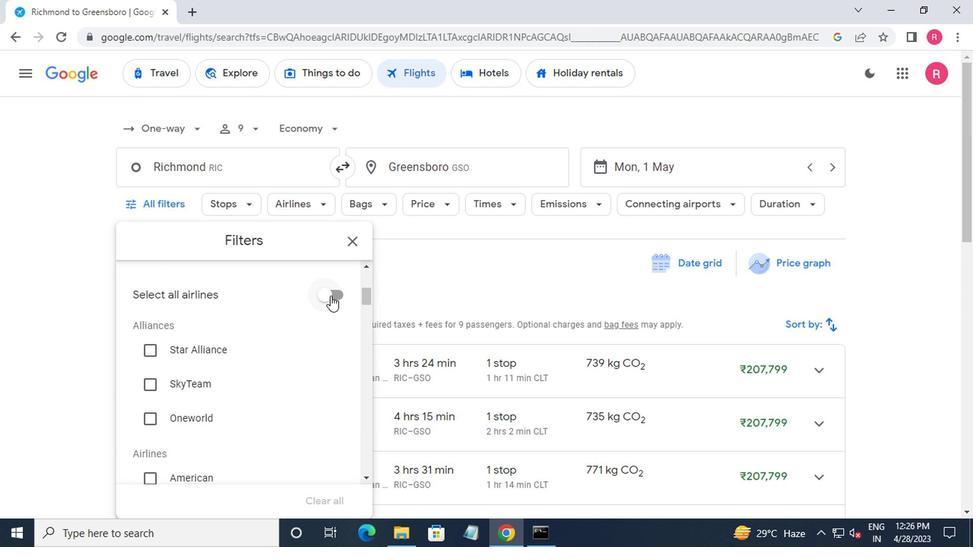 
Action: Mouse scrolled (327, 297) with delta (0, -1)
Screenshot: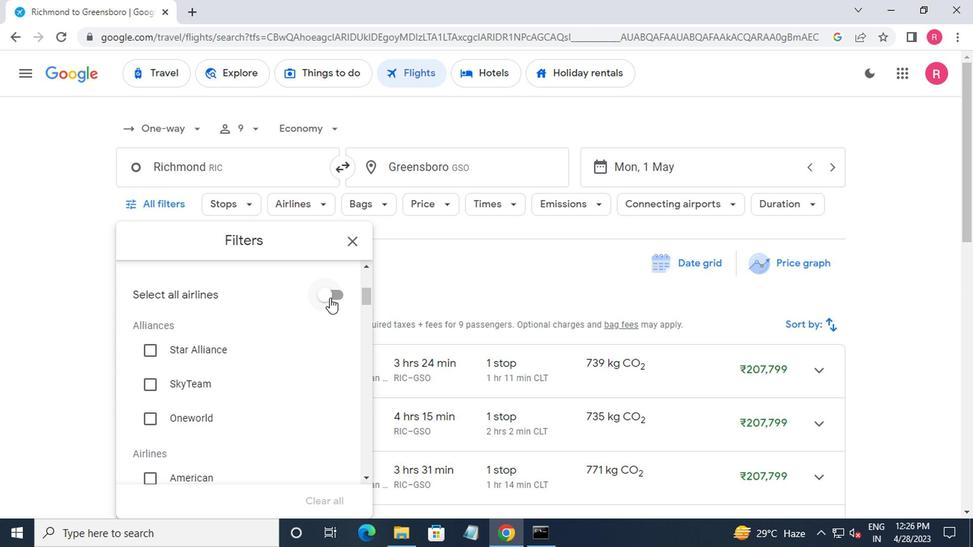 
Action: Mouse scrolled (327, 297) with delta (0, -1)
Screenshot: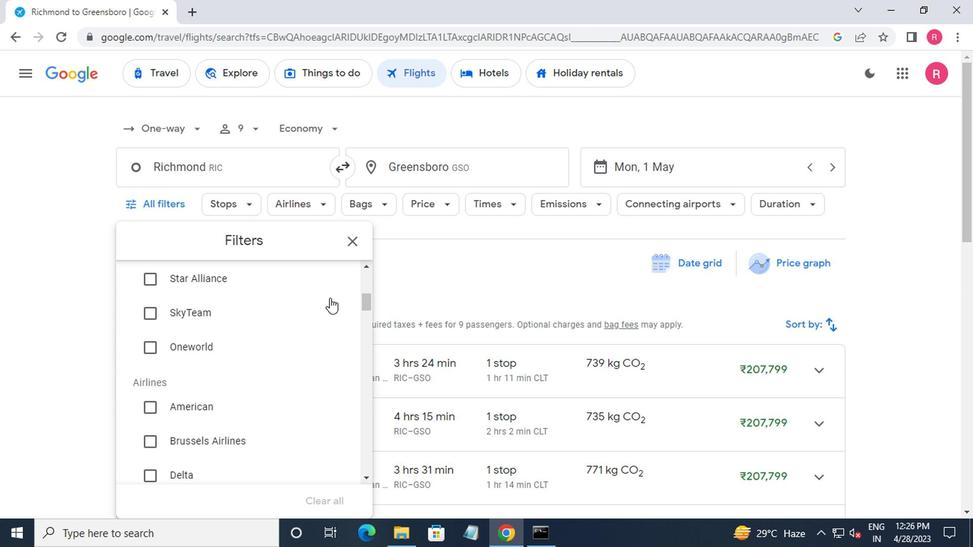 
Action: Mouse scrolled (327, 297) with delta (0, -1)
Screenshot: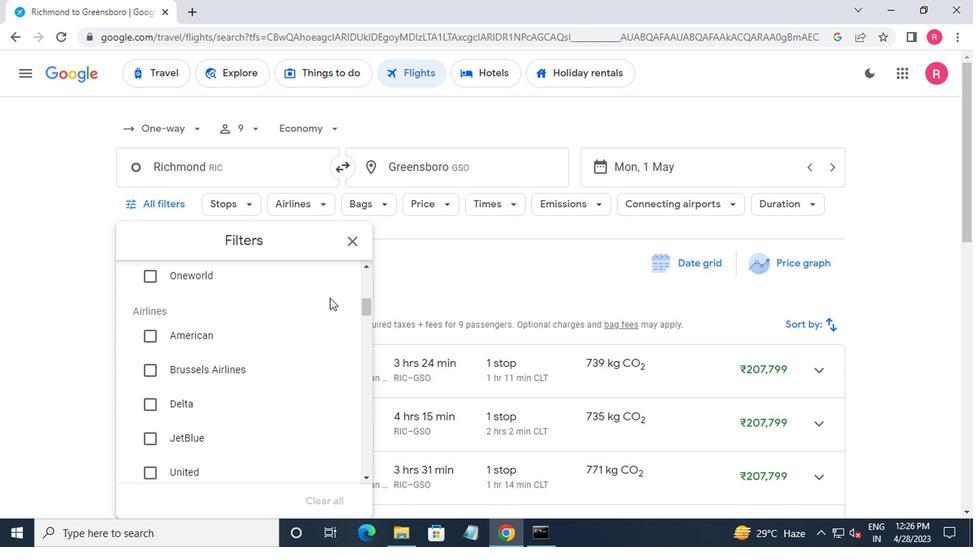 
Action: Mouse scrolled (327, 297) with delta (0, -1)
Screenshot: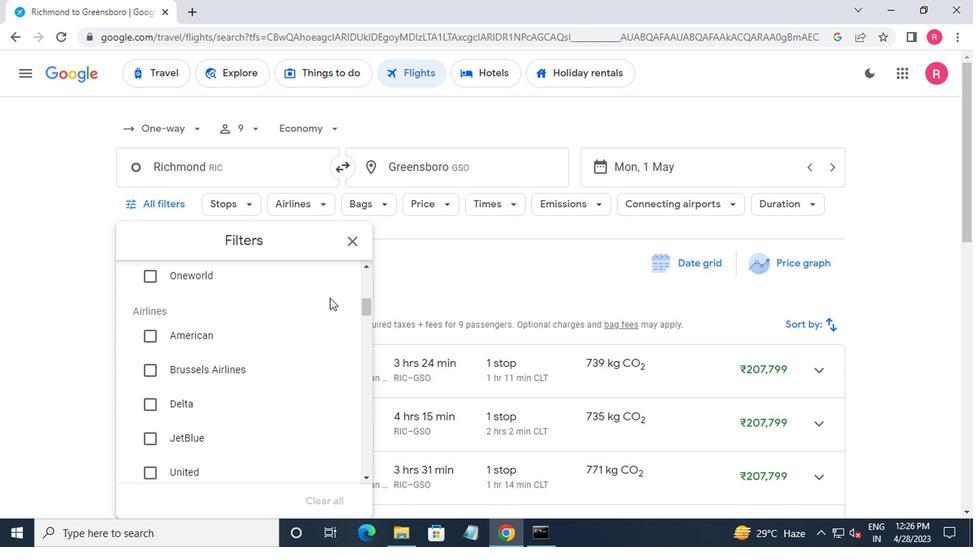 
Action: Mouse moved to (325, 300)
Screenshot: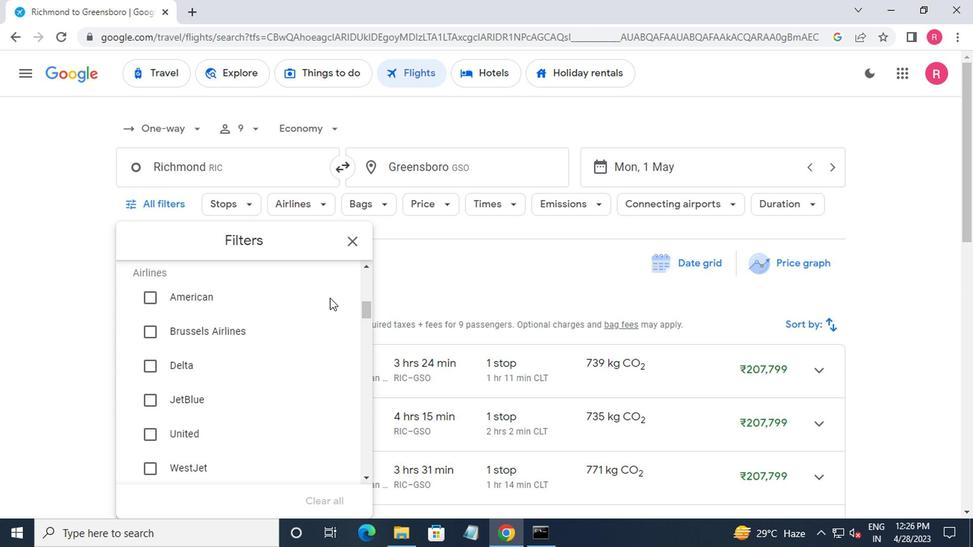 
Action: Mouse scrolled (325, 300) with delta (0, 0)
Screenshot: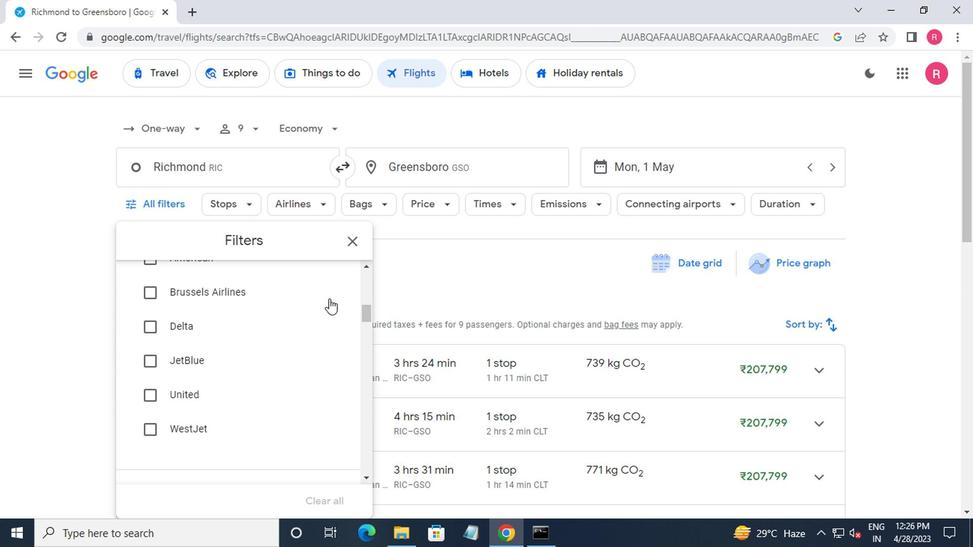 
Action: Mouse moved to (325, 300)
Screenshot: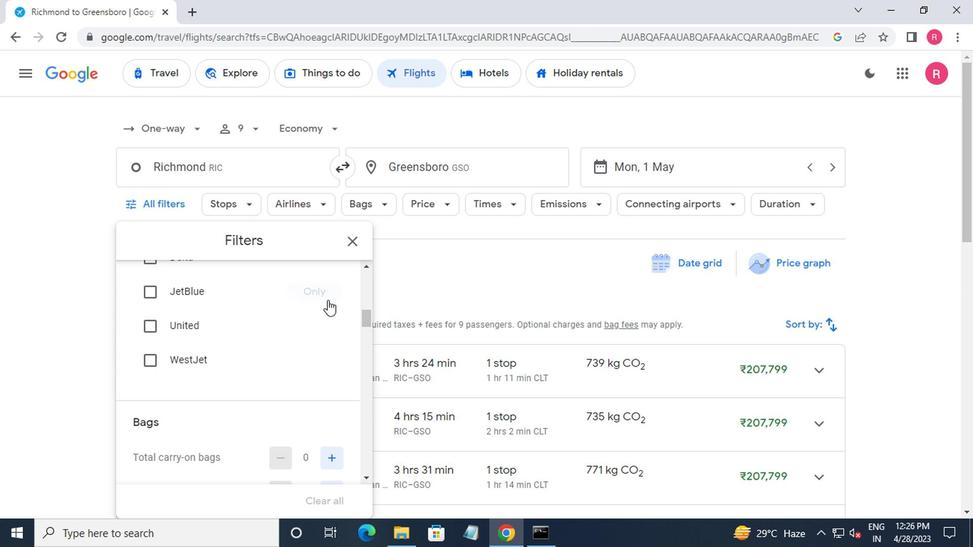 
Action: Mouse scrolled (325, 300) with delta (0, 0)
Screenshot: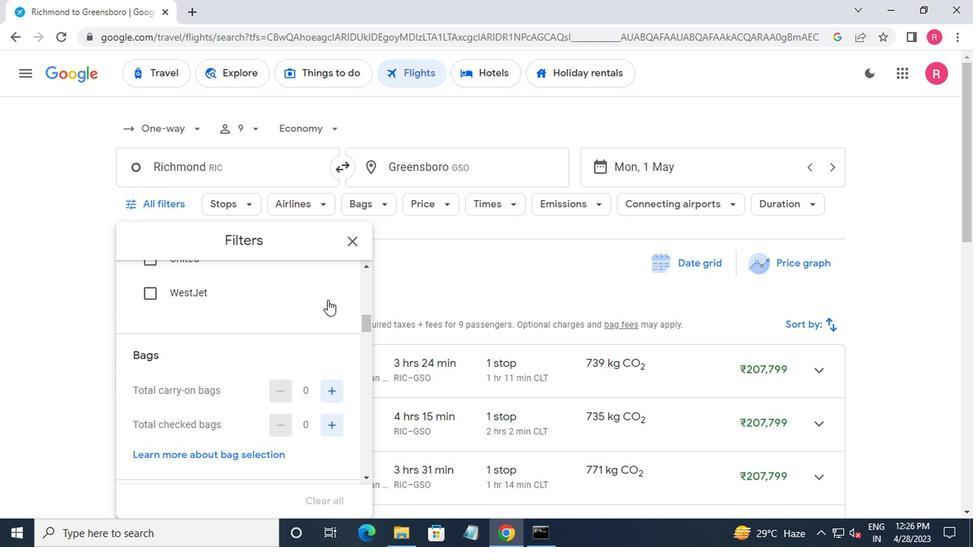 
Action: Mouse moved to (319, 314)
Screenshot: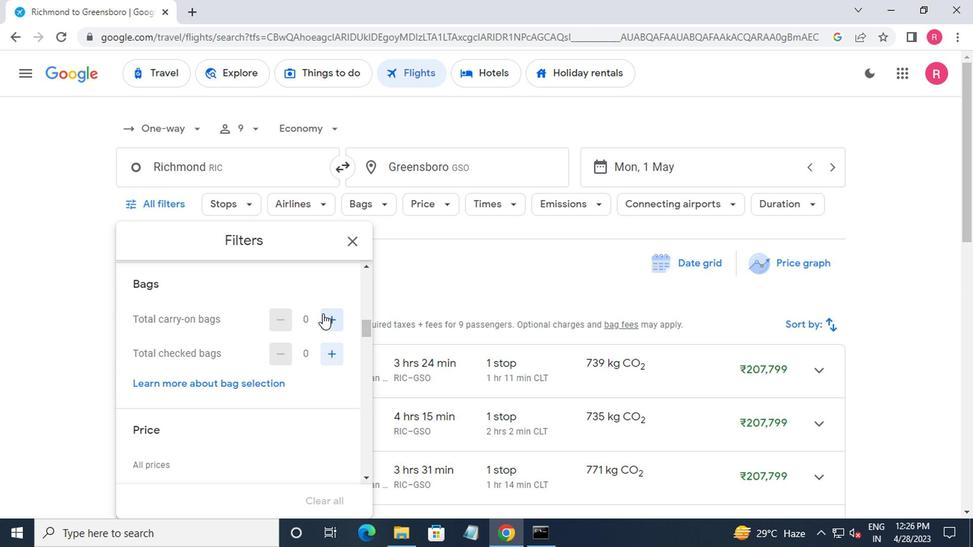 
Action: Mouse pressed left at (319, 314)
Screenshot: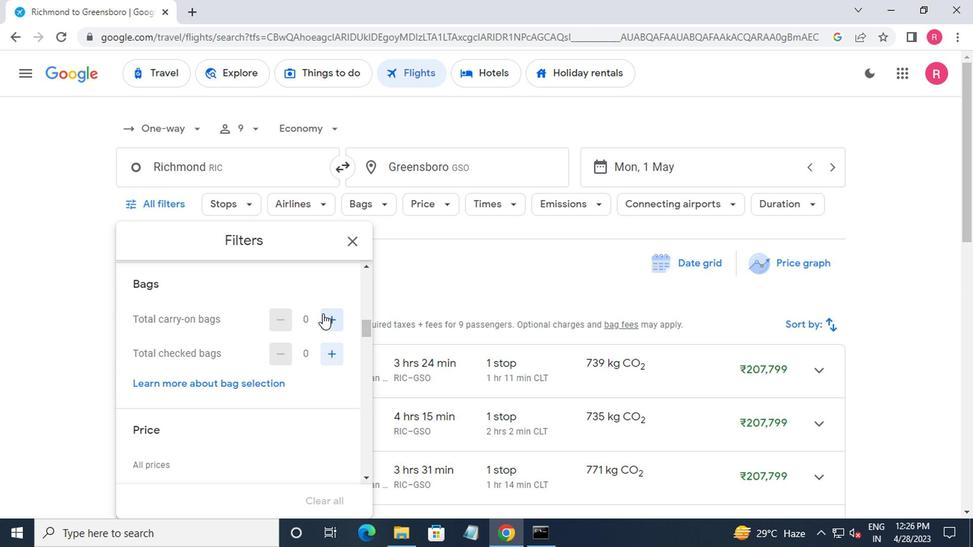 
Action: Mouse pressed left at (319, 314)
Screenshot: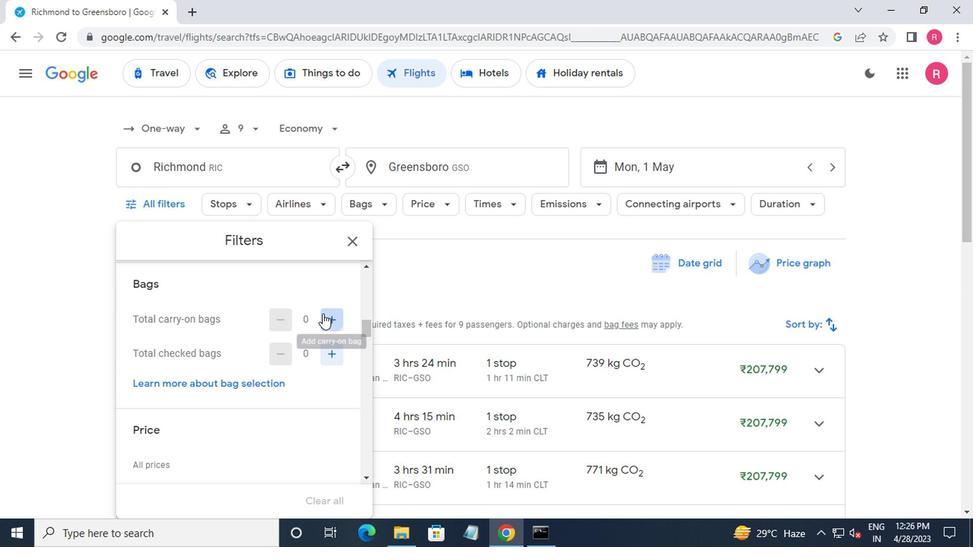 
Action: Mouse moved to (322, 314)
Screenshot: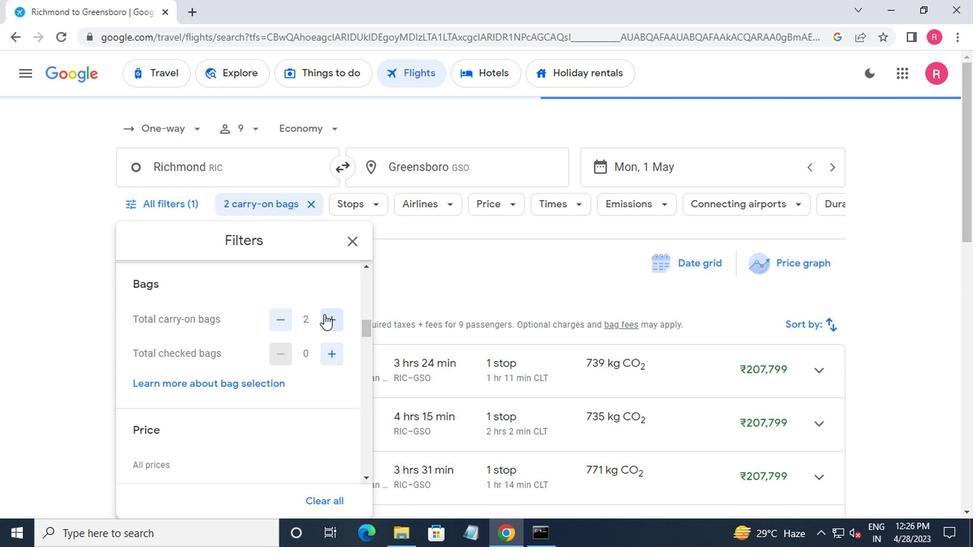 
Action: Mouse scrolled (322, 314) with delta (0, 0)
Screenshot: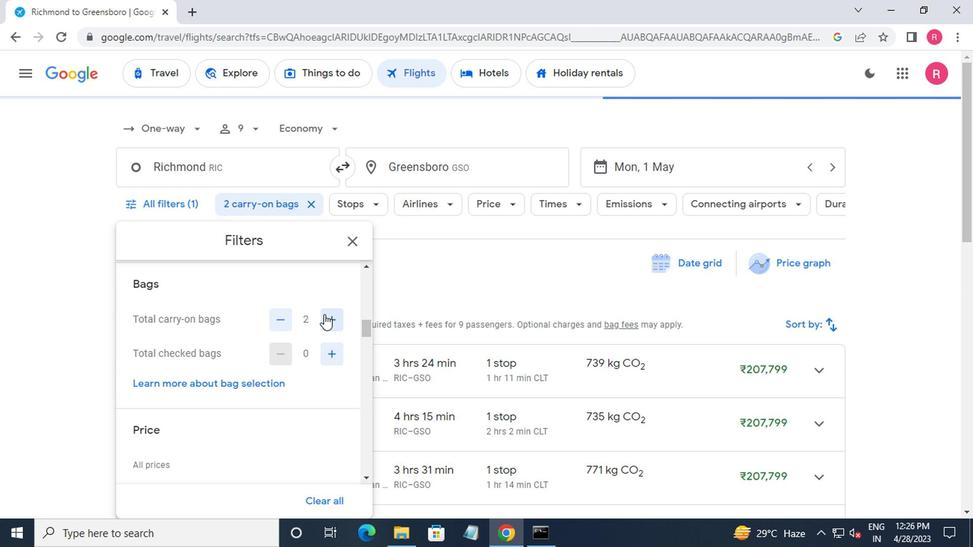 
Action: Mouse scrolled (322, 314) with delta (0, 0)
Screenshot: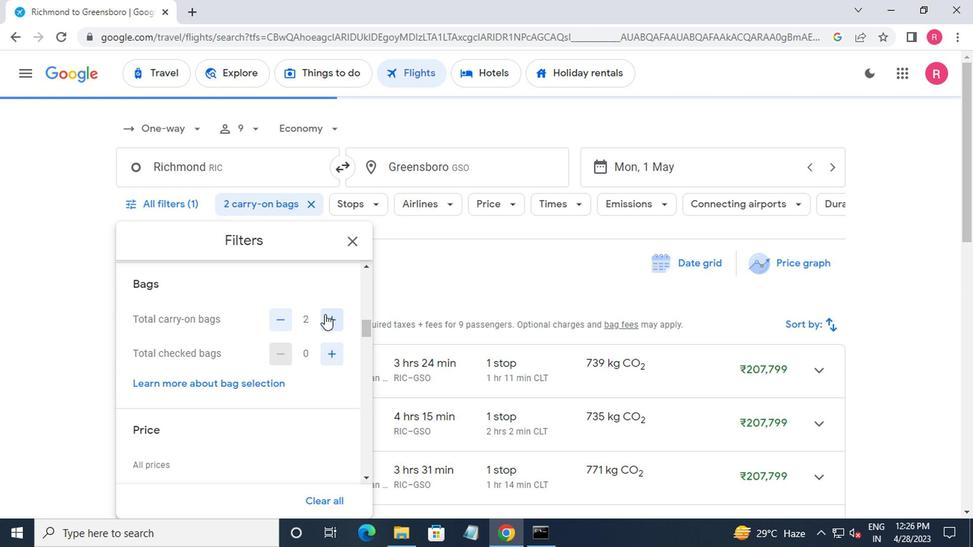
Action: Mouse moved to (337, 347)
Screenshot: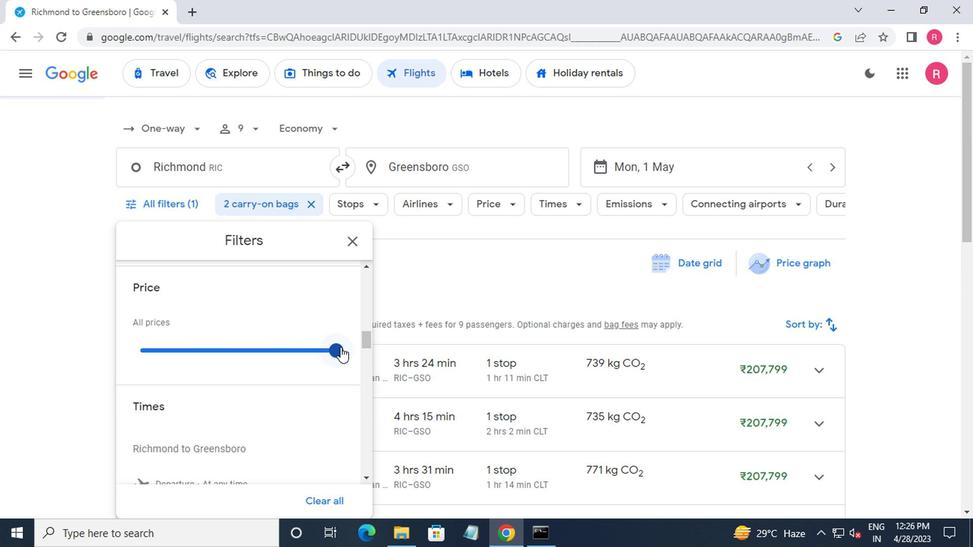 
Action: Mouse pressed left at (337, 347)
Screenshot: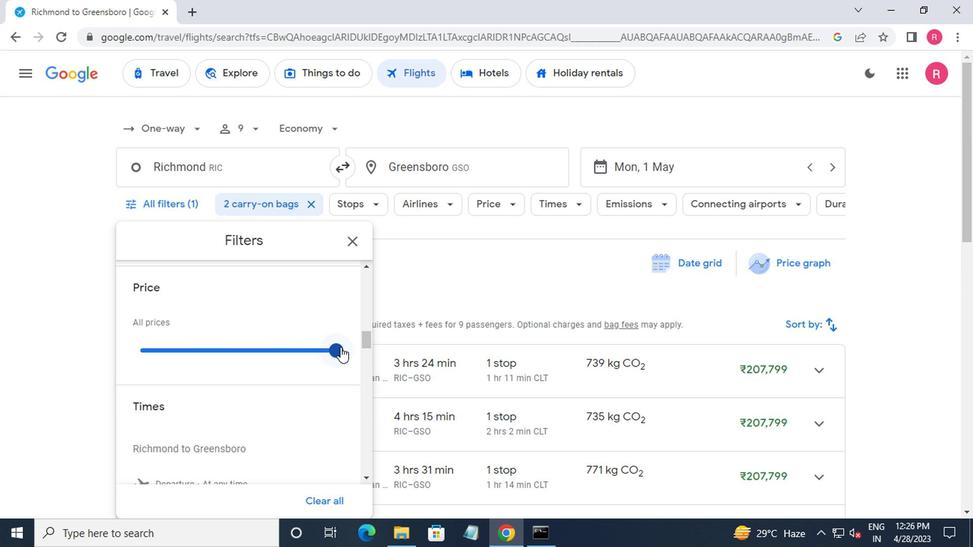 
Action: Mouse moved to (224, 375)
Screenshot: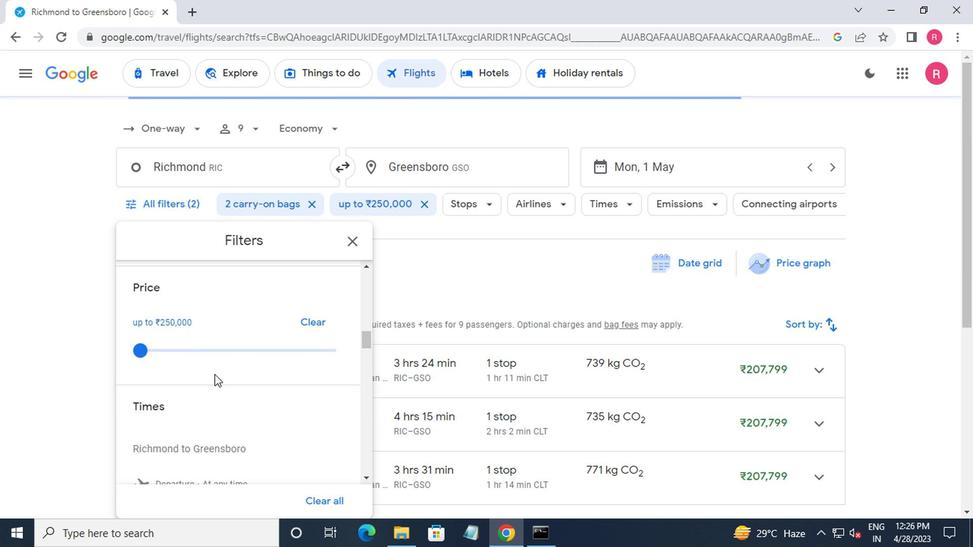 
Action: Mouse scrolled (224, 375) with delta (0, 0)
Screenshot: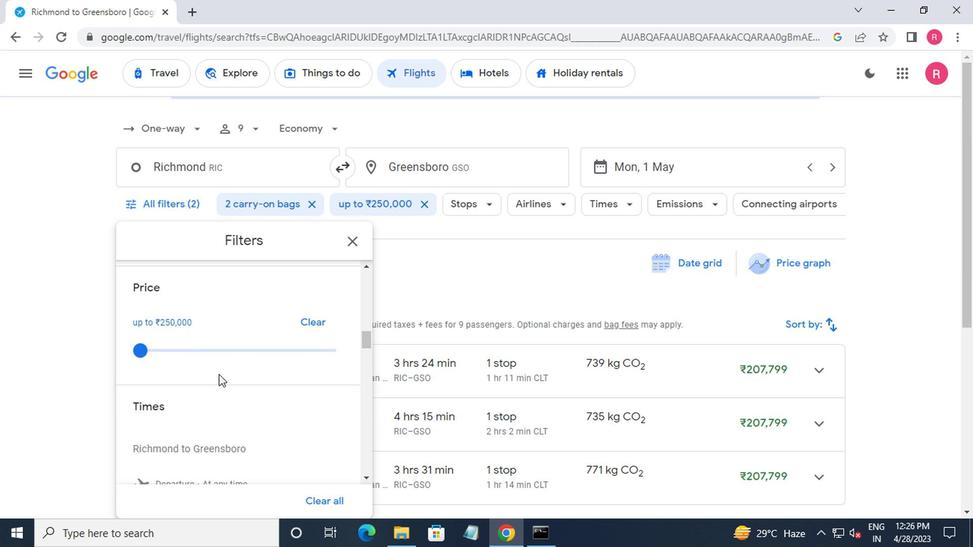 
Action: Mouse scrolled (224, 375) with delta (0, 0)
Screenshot: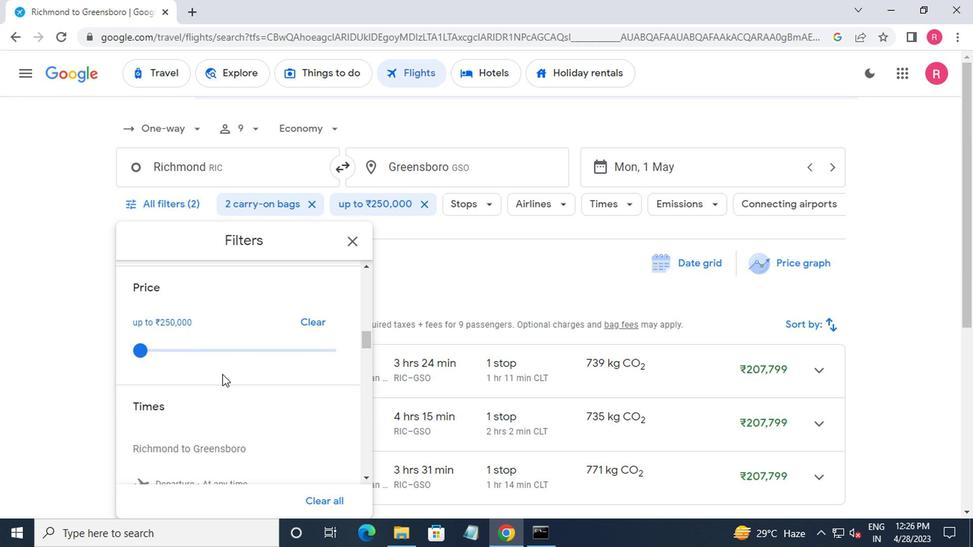 
Action: Mouse moved to (140, 369)
Screenshot: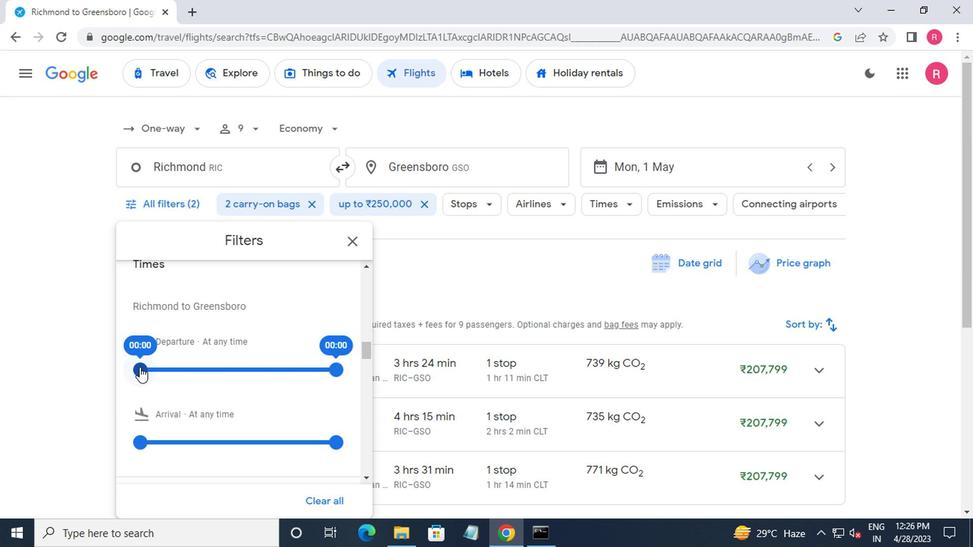
Action: Mouse pressed left at (140, 369)
Screenshot: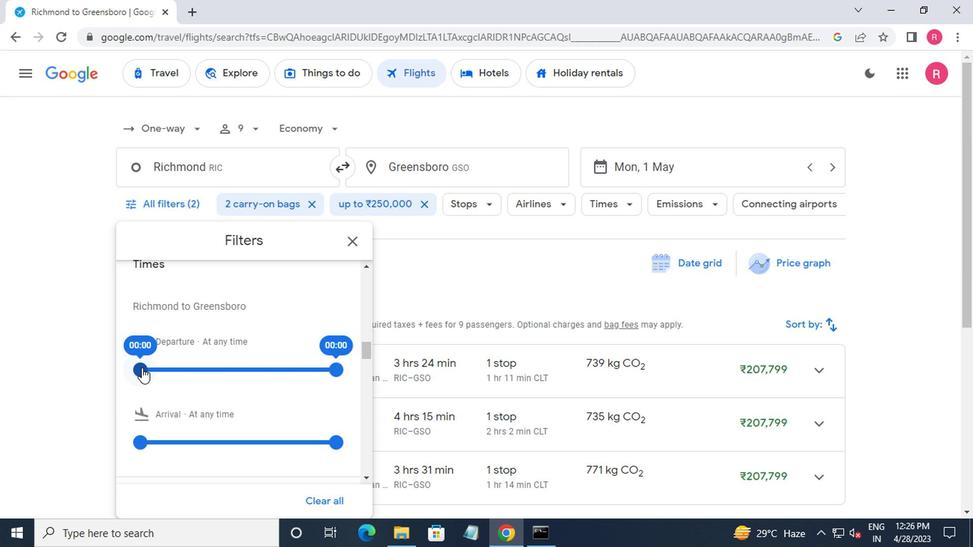 
Action: Mouse moved to (327, 370)
Screenshot: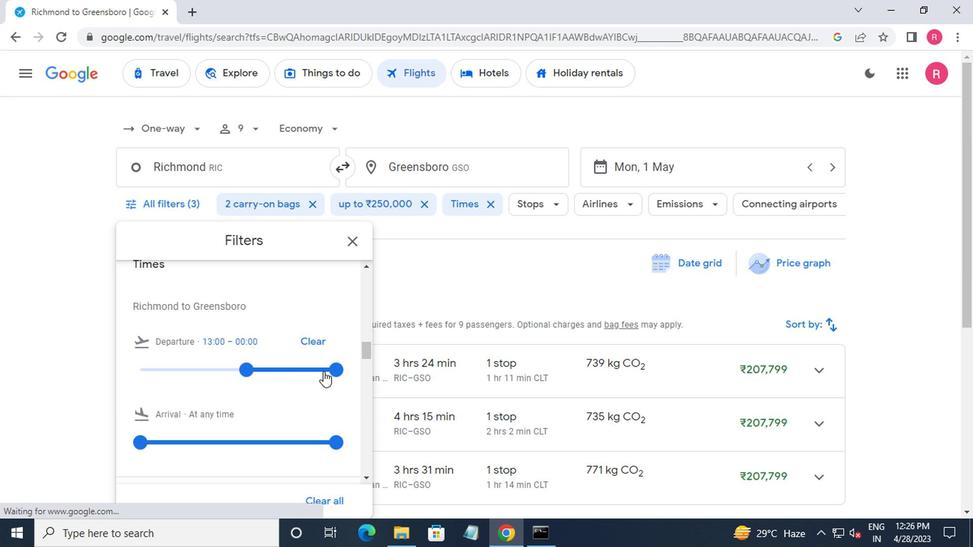 
Action: Mouse pressed left at (327, 370)
Screenshot: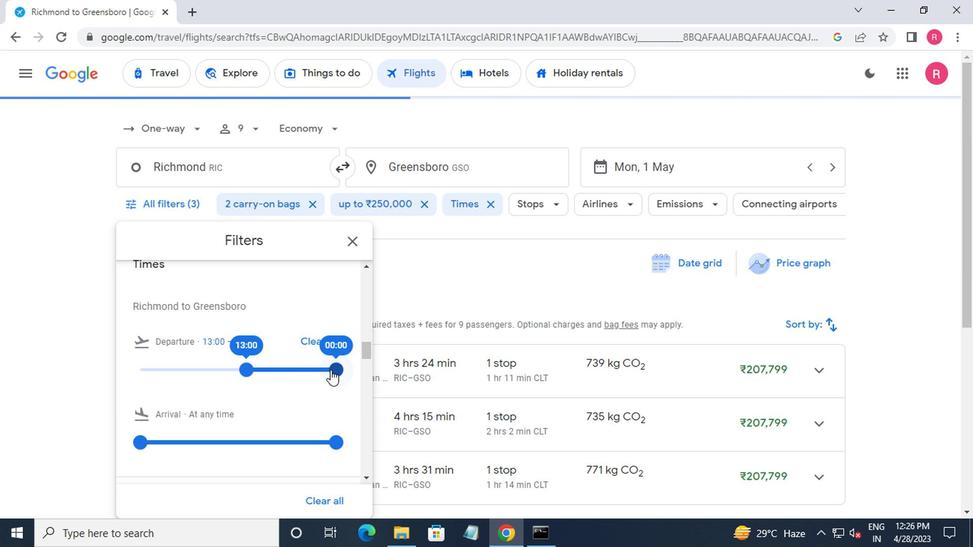 
Action: Mouse moved to (346, 248)
Screenshot: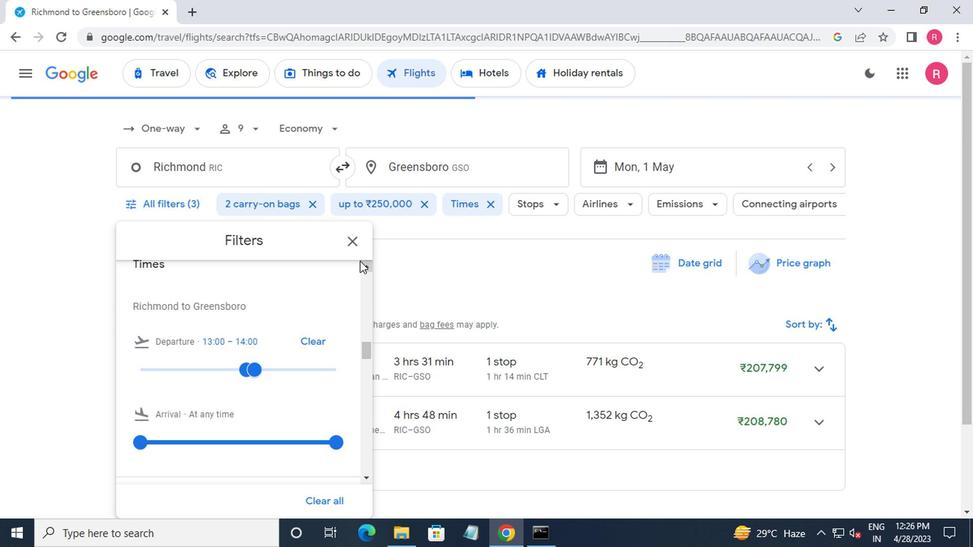
Action: Mouse pressed left at (346, 248)
Screenshot: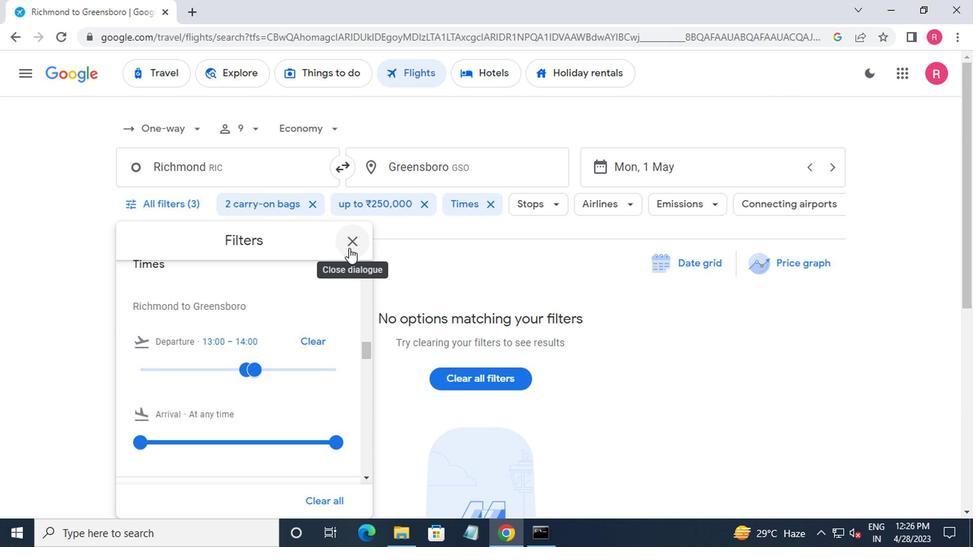
